 Task: Find an Airbnb in Ferguson, United States, for 2 adults from June 4 to June 8, with a washing machine, self check-in, and host language in English, within a price range of ₹8000 to ₹16000.
Action: Mouse moved to (464, 113)
Screenshot: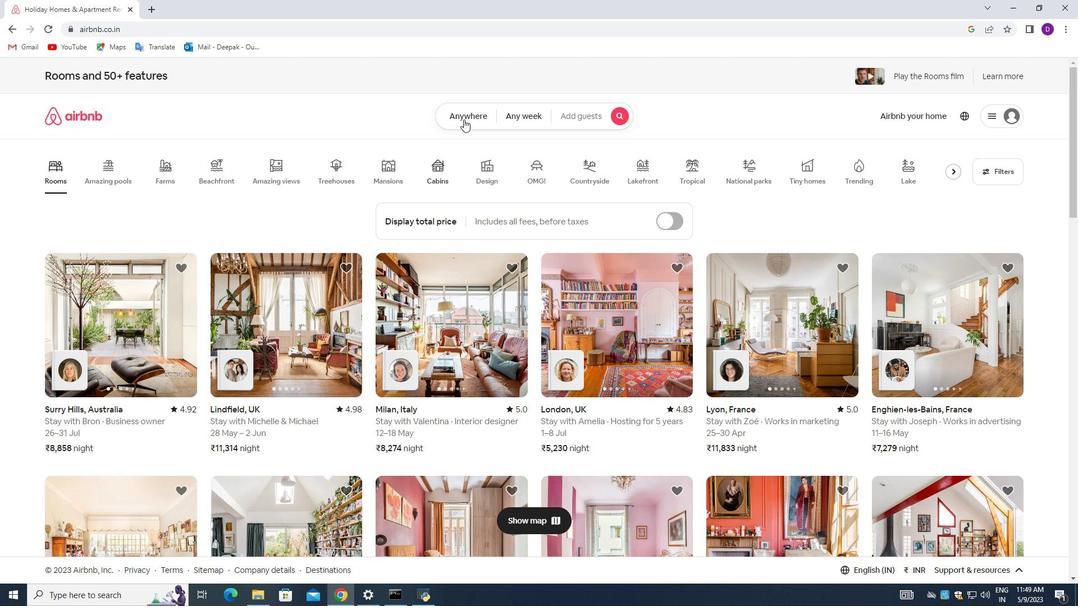
Action: Mouse pressed left at (464, 113)
Screenshot: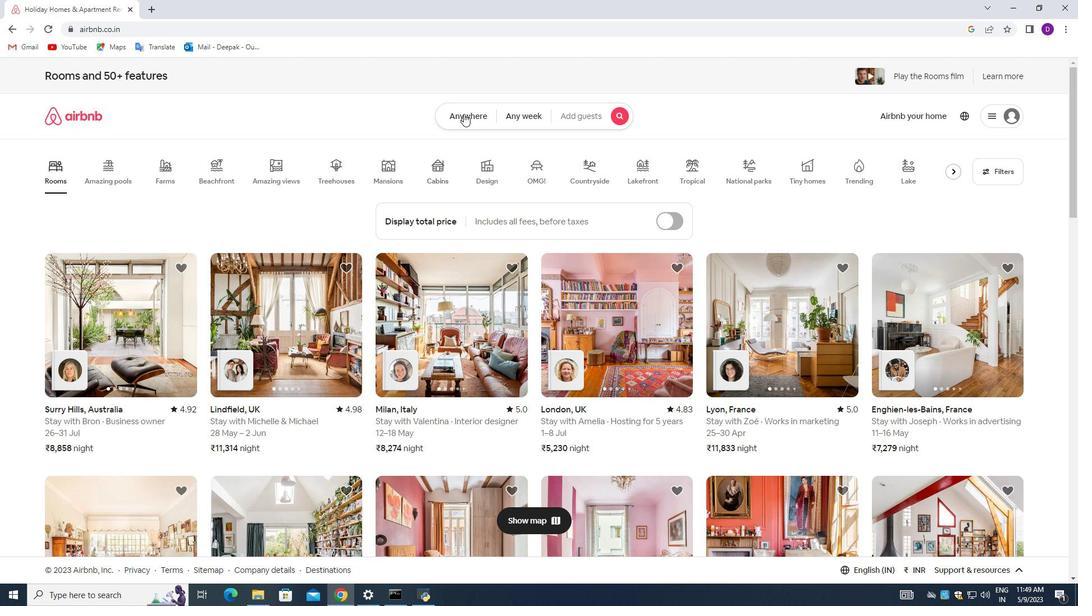 
Action: Mouse moved to (422, 160)
Screenshot: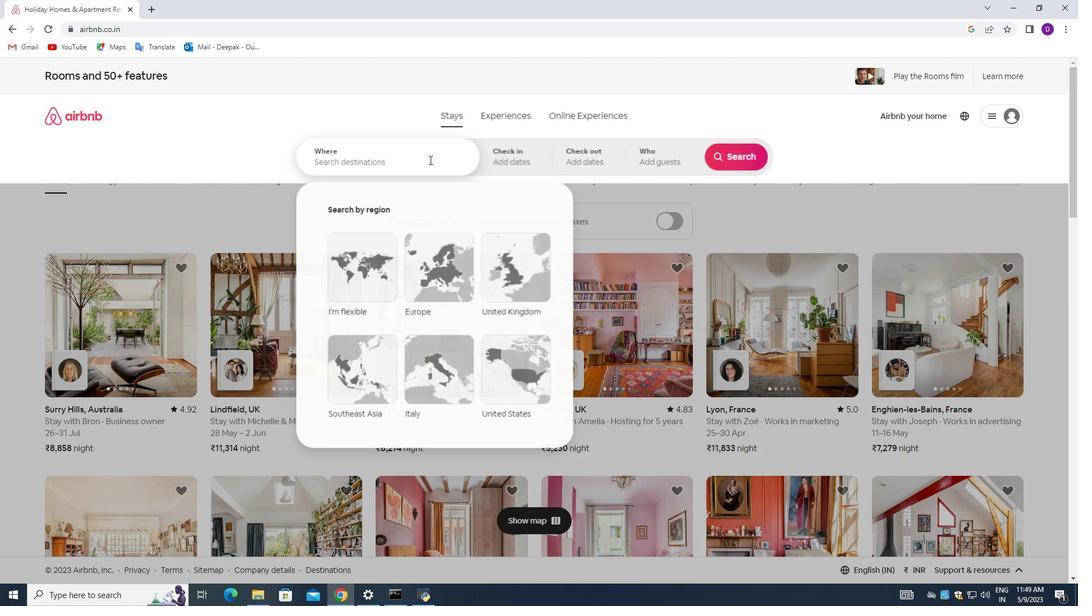 
Action: Mouse pressed left at (422, 160)
Screenshot: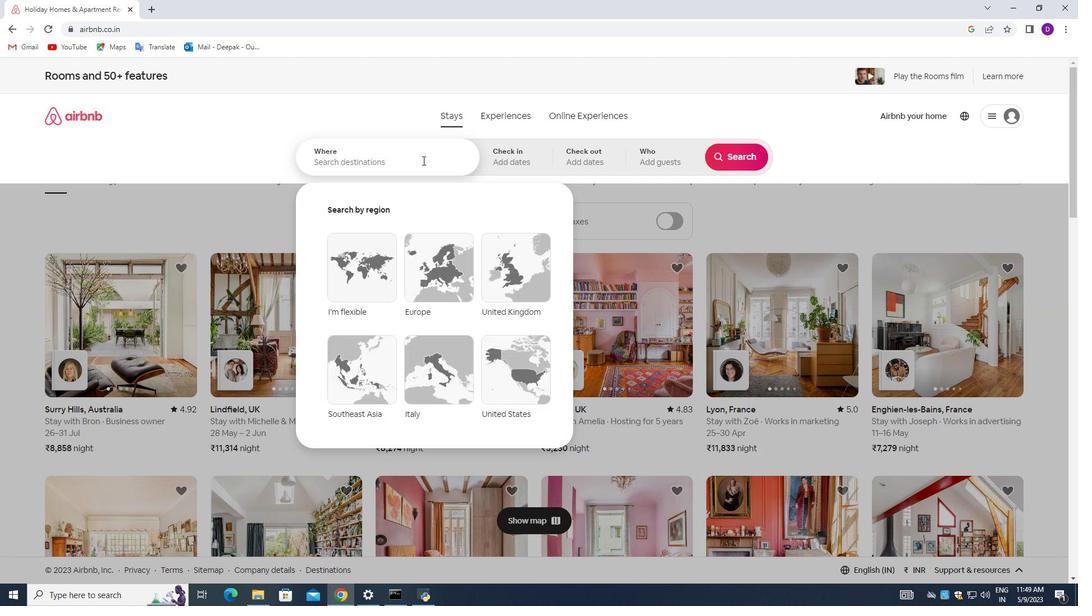 
Action: Mouse moved to (192, 273)
Screenshot: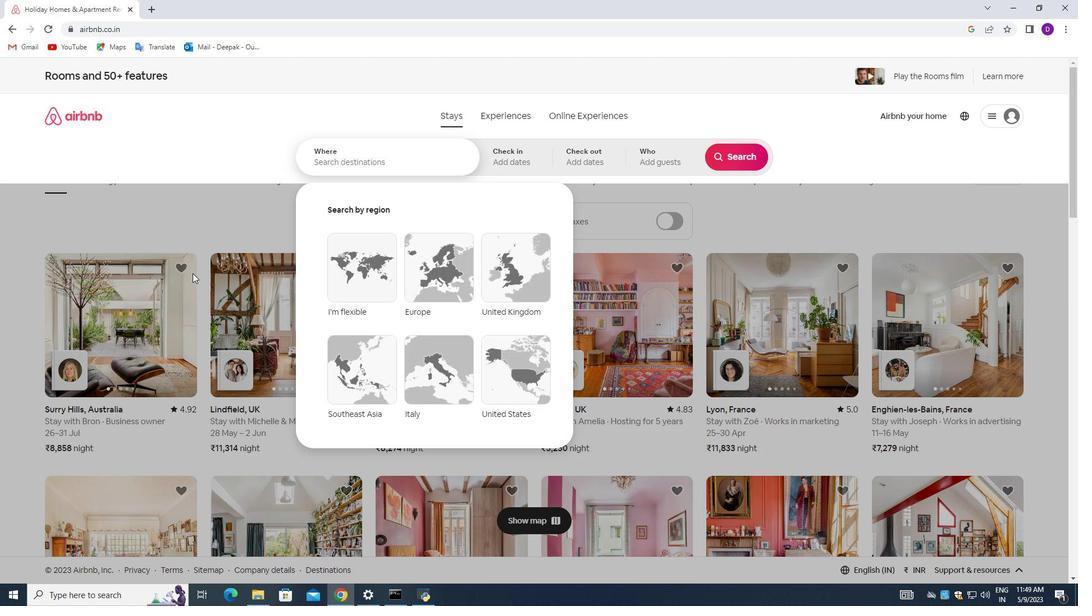 
Action: Key pressed <Key.shift_r>Ferguson,<Key.space><Key.shift>United<Key.space><Key.shift_r>States<Key.enter>
Screenshot: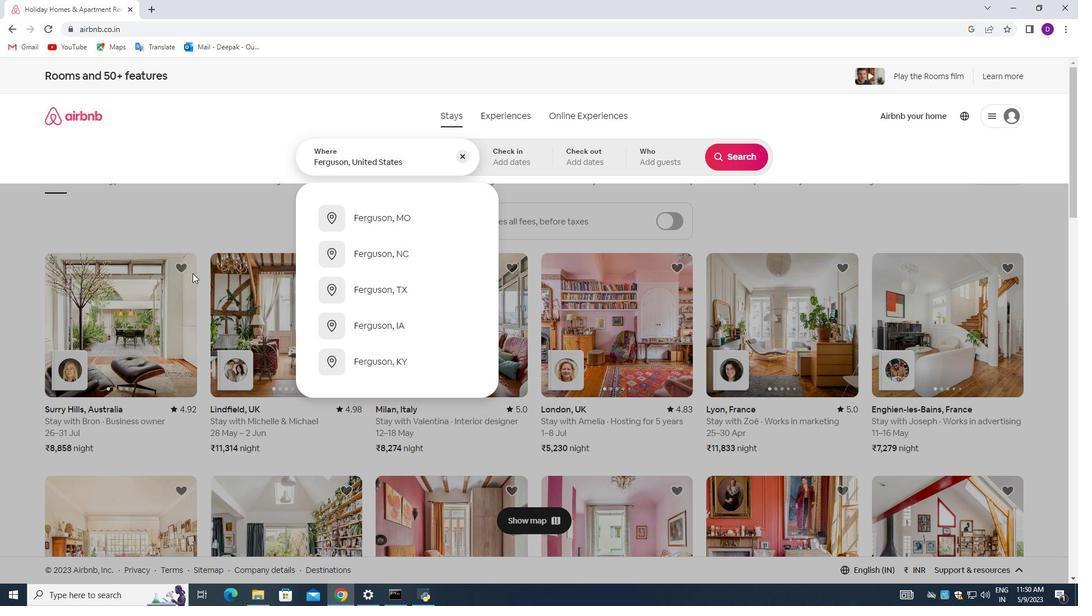 
Action: Mouse moved to (570, 318)
Screenshot: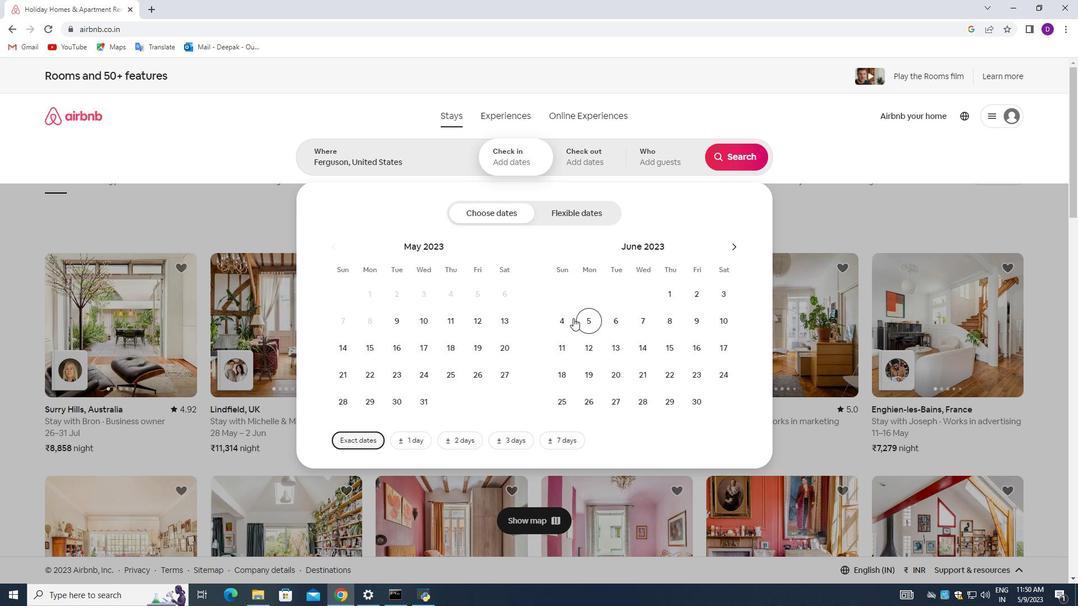 
Action: Mouse pressed left at (570, 318)
Screenshot: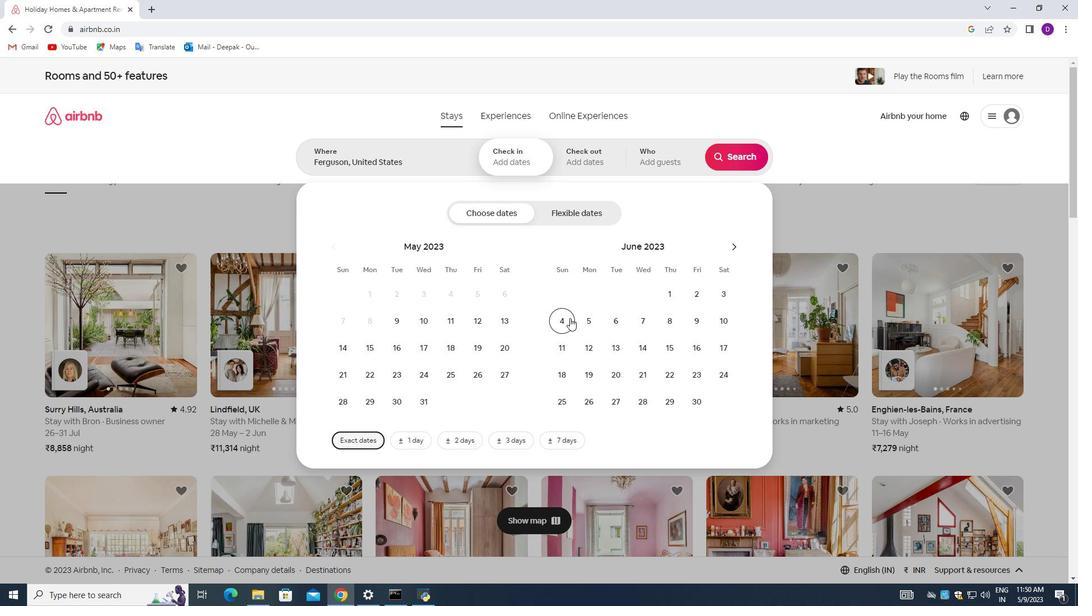 
Action: Mouse moved to (667, 321)
Screenshot: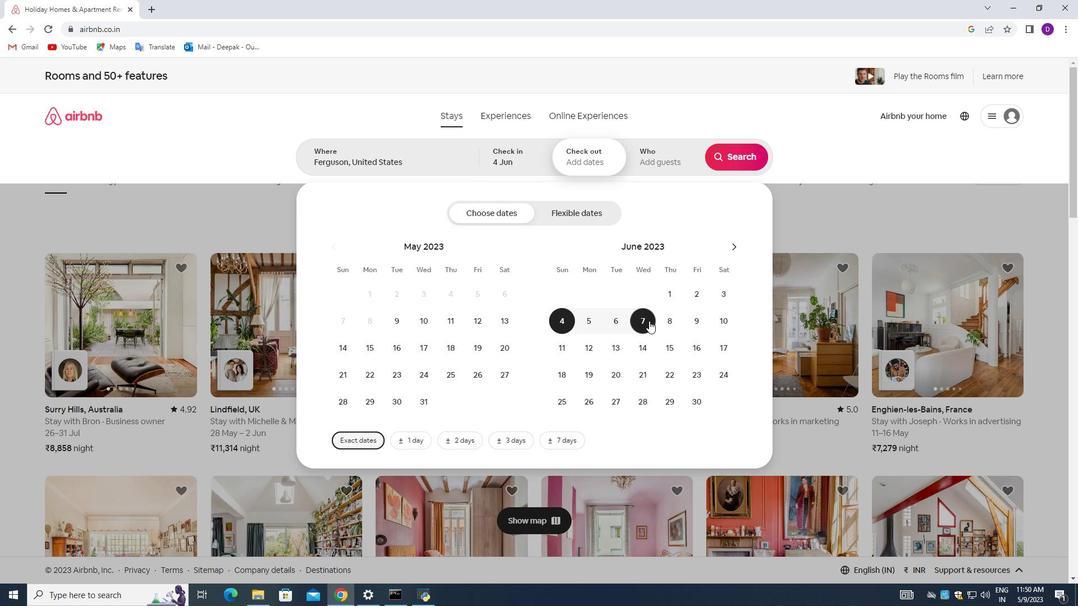 
Action: Mouse pressed left at (667, 321)
Screenshot: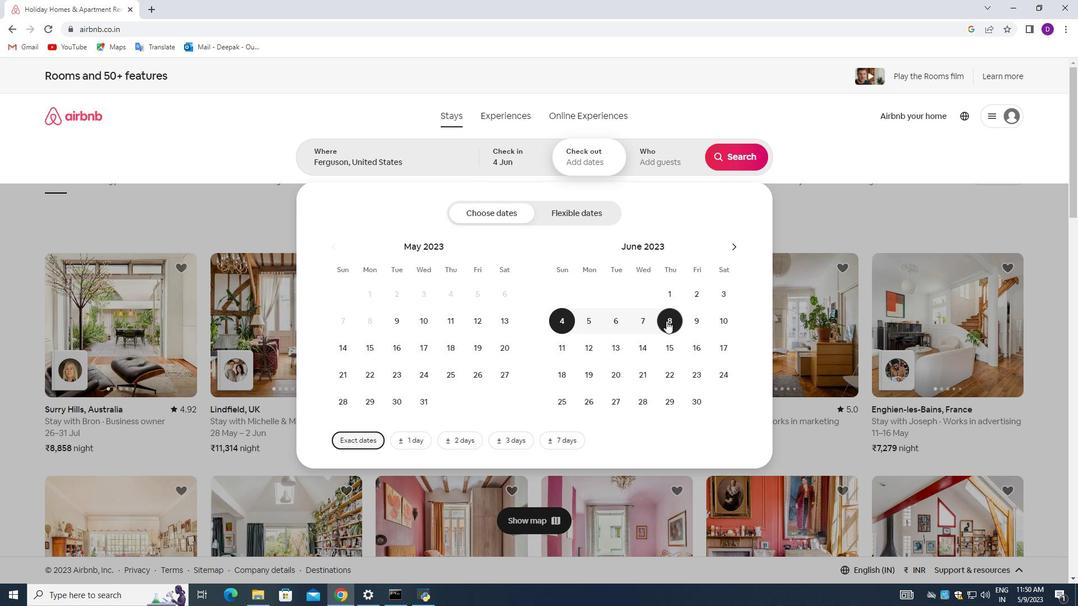 
Action: Mouse moved to (641, 159)
Screenshot: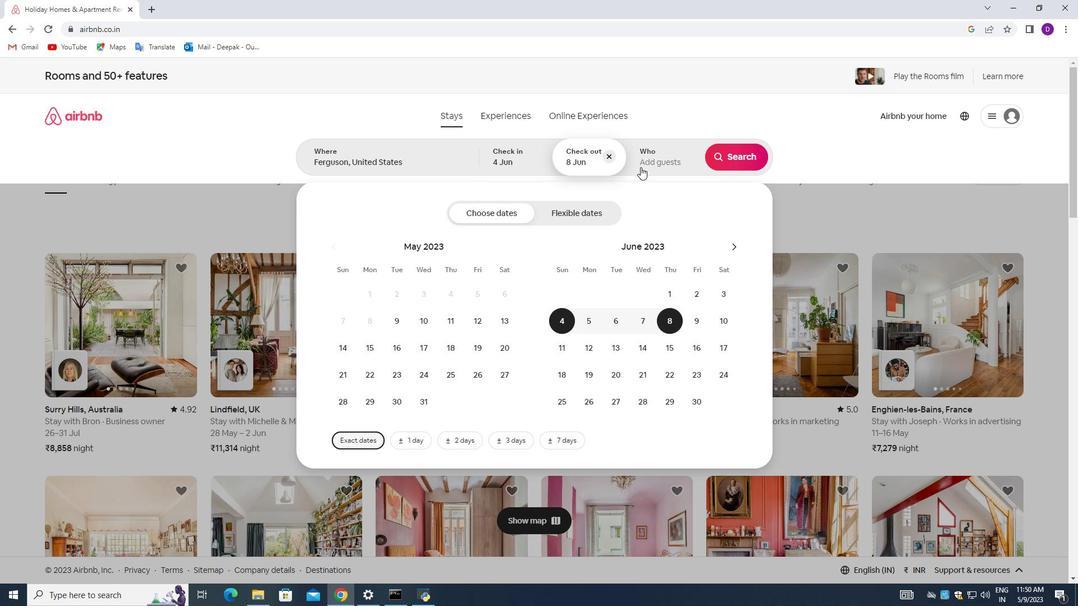 
Action: Mouse pressed left at (641, 159)
Screenshot: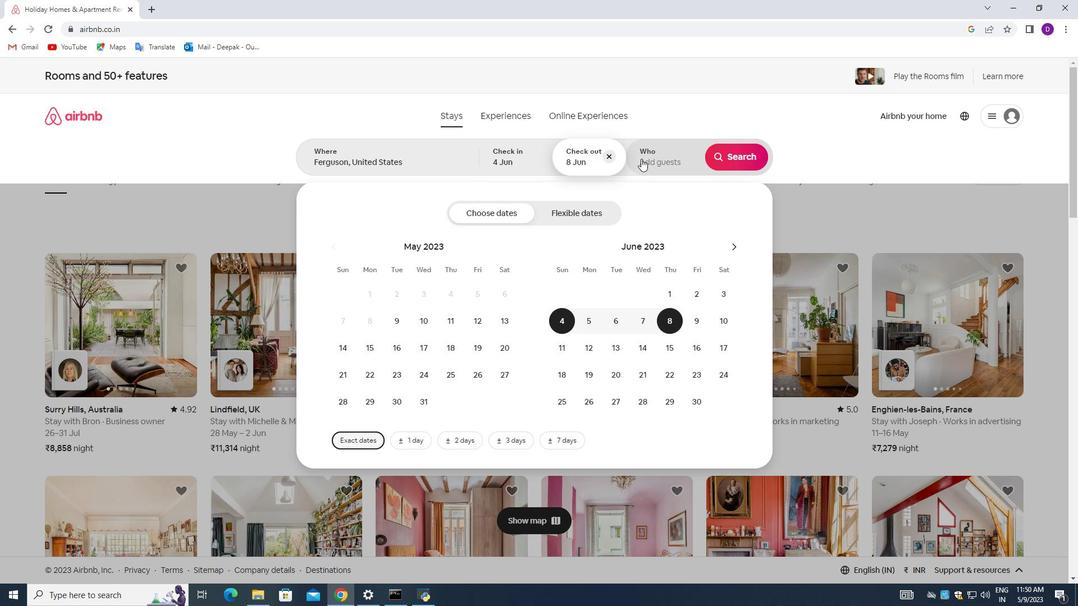 
Action: Mouse moved to (737, 222)
Screenshot: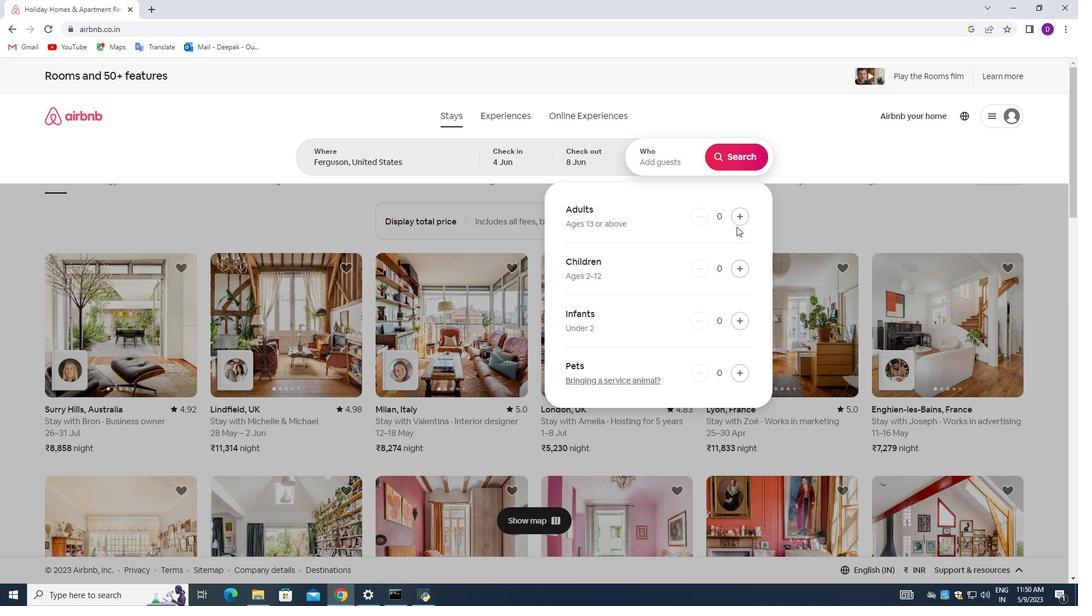 
Action: Mouse pressed left at (737, 222)
Screenshot: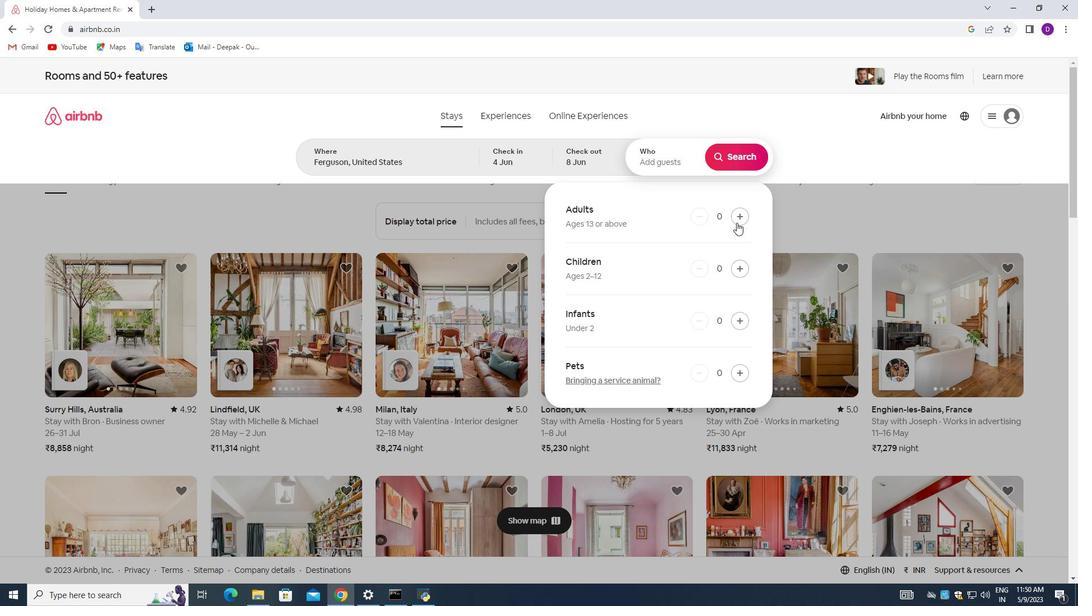 
Action: Mouse pressed left at (737, 222)
Screenshot: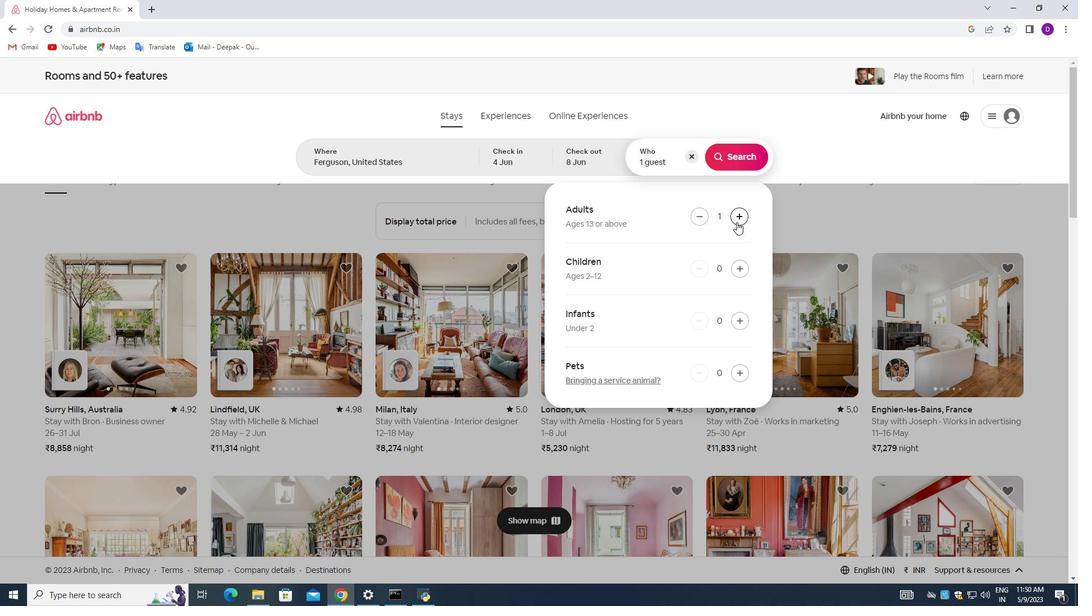 
Action: Mouse moved to (734, 155)
Screenshot: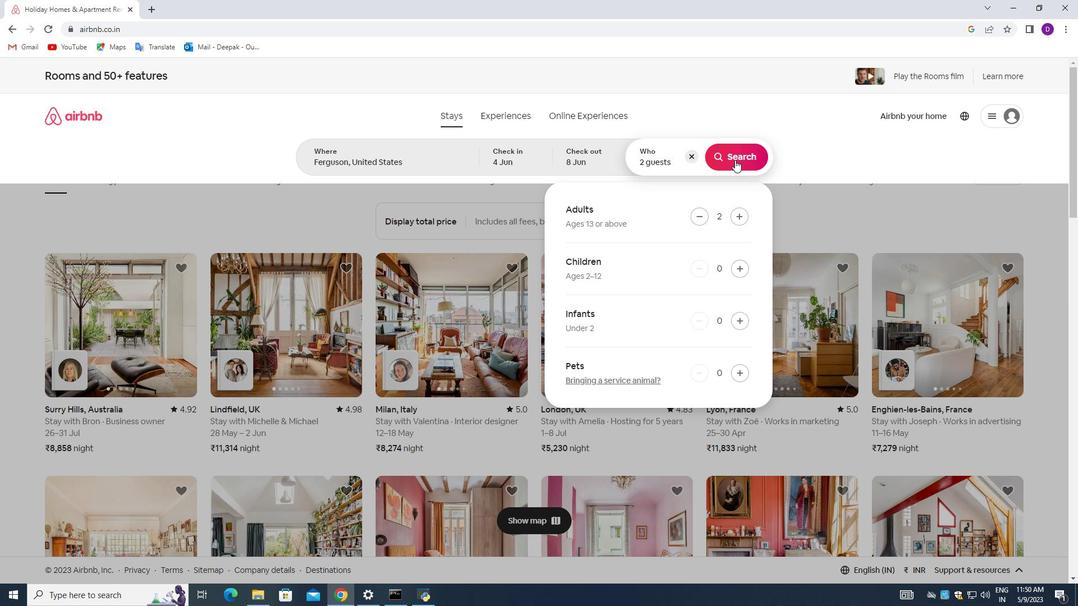 
Action: Mouse pressed left at (734, 155)
Screenshot: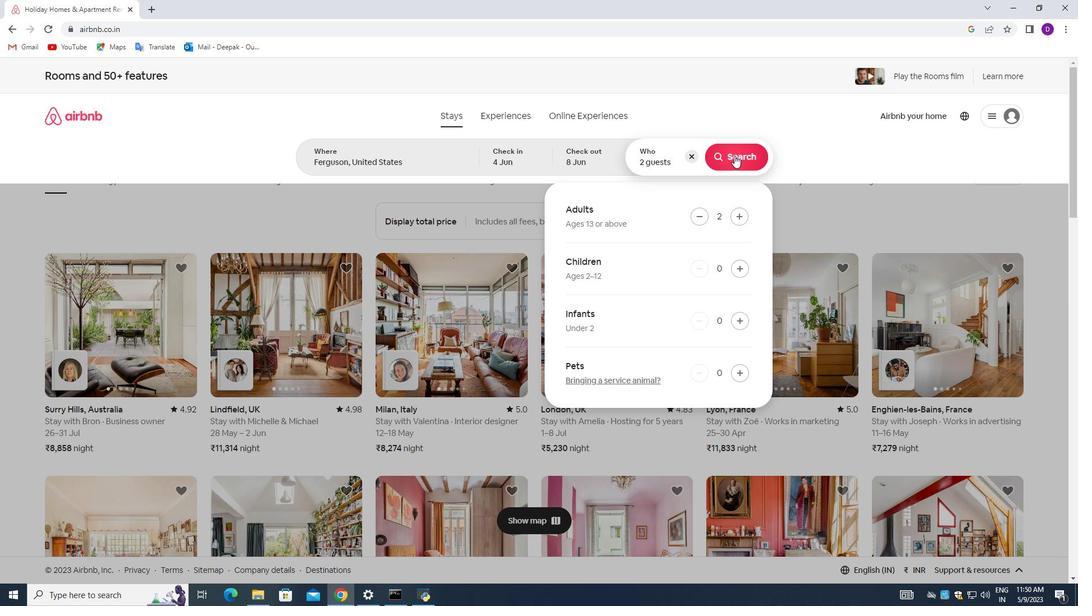
Action: Mouse moved to (1024, 126)
Screenshot: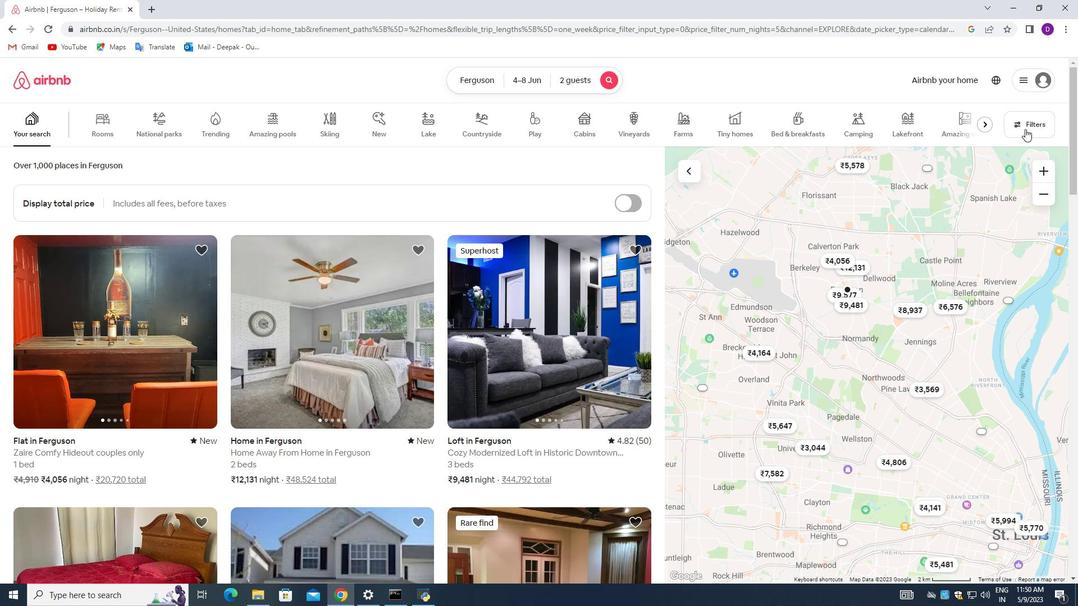 
Action: Mouse pressed left at (1024, 126)
Screenshot: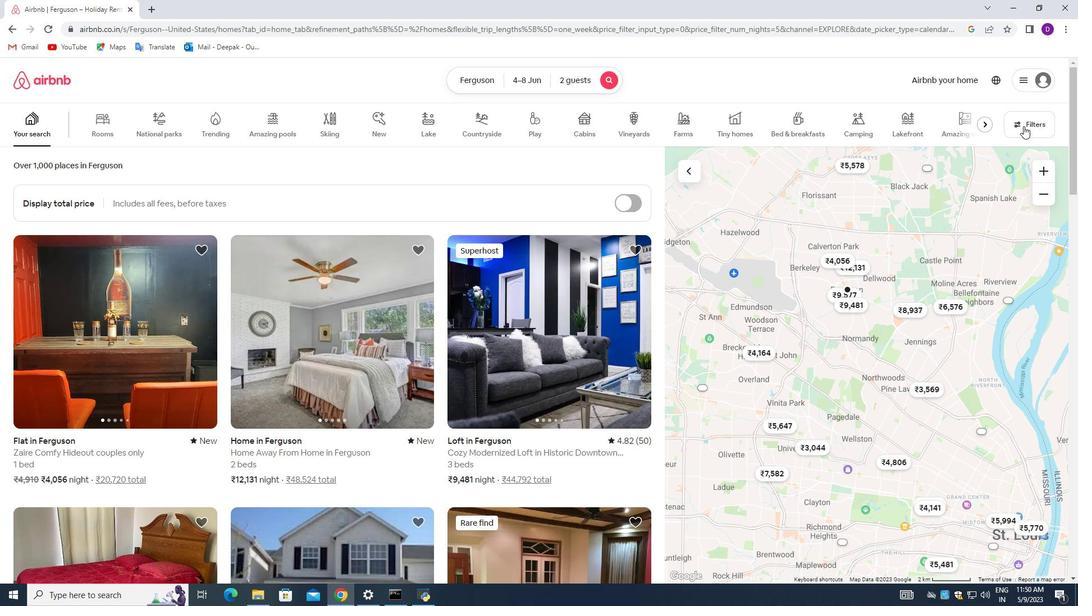 
Action: Mouse moved to (388, 404)
Screenshot: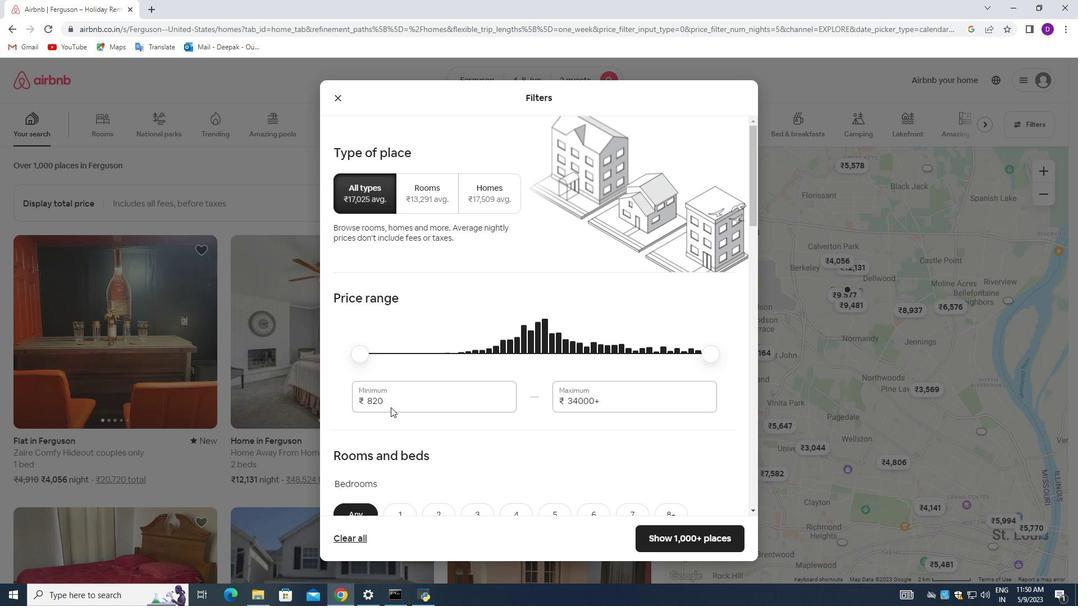 
Action: Mouse pressed left at (388, 404)
Screenshot: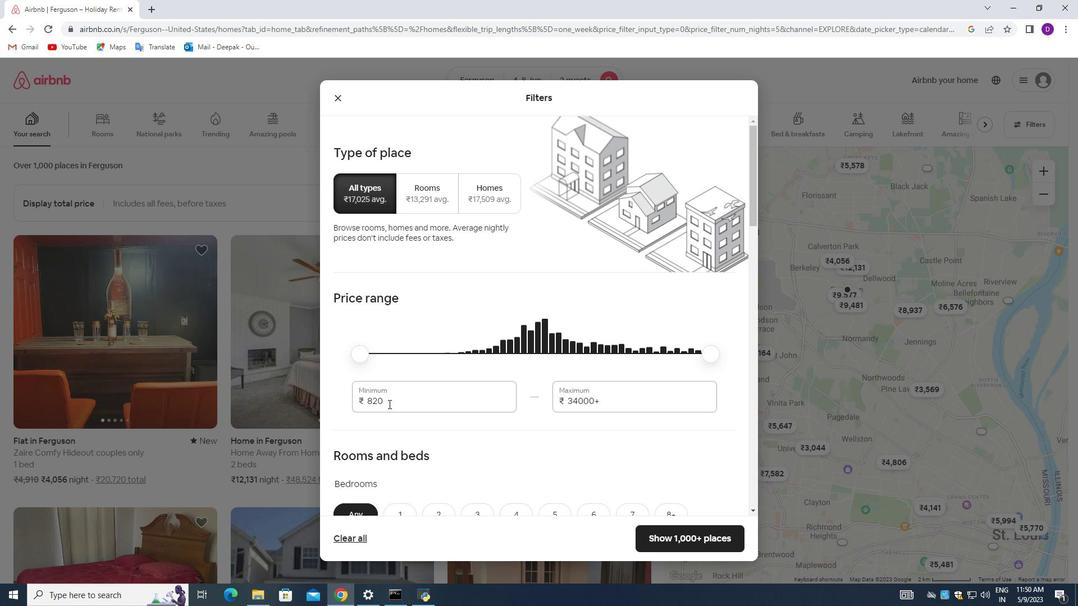 
Action: Mouse pressed left at (388, 404)
Screenshot: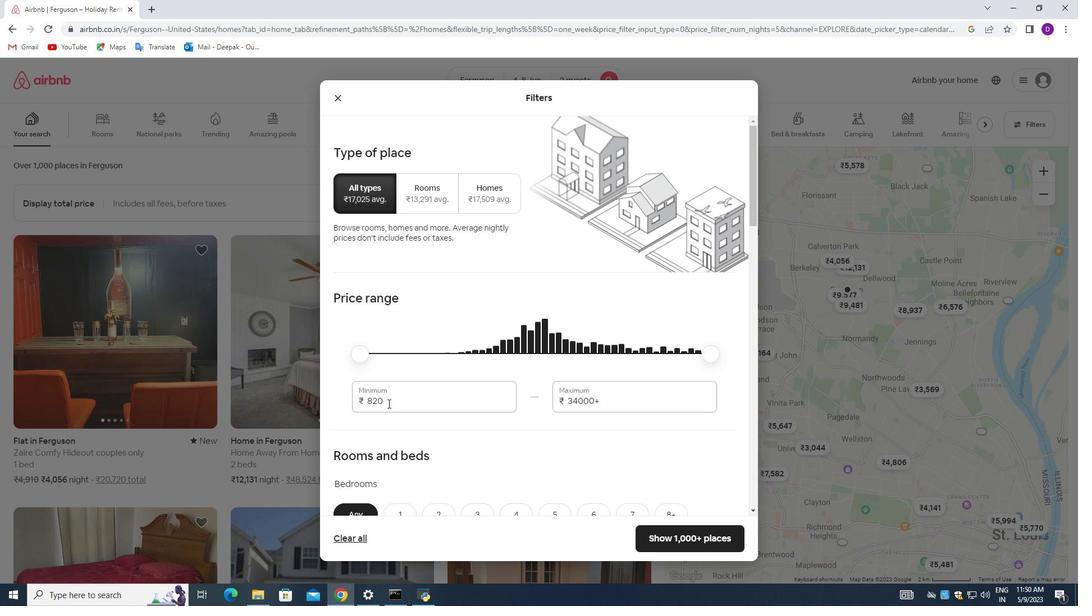 
Action: Key pressed 8000<Key.tab>16000
Screenshot: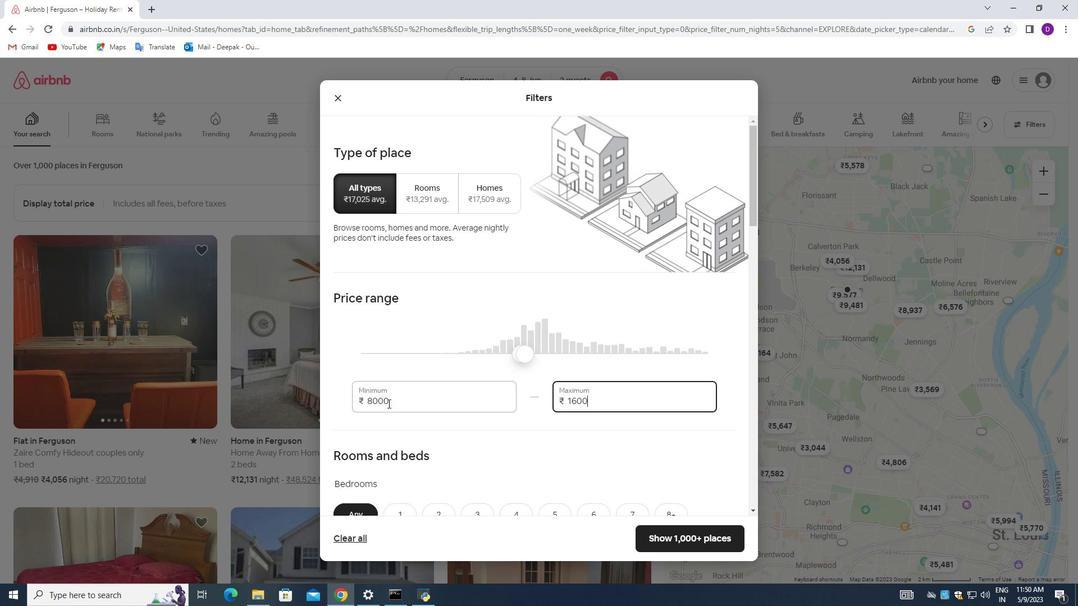 
Action: Mouse moved to (528, 348)
Screenshot: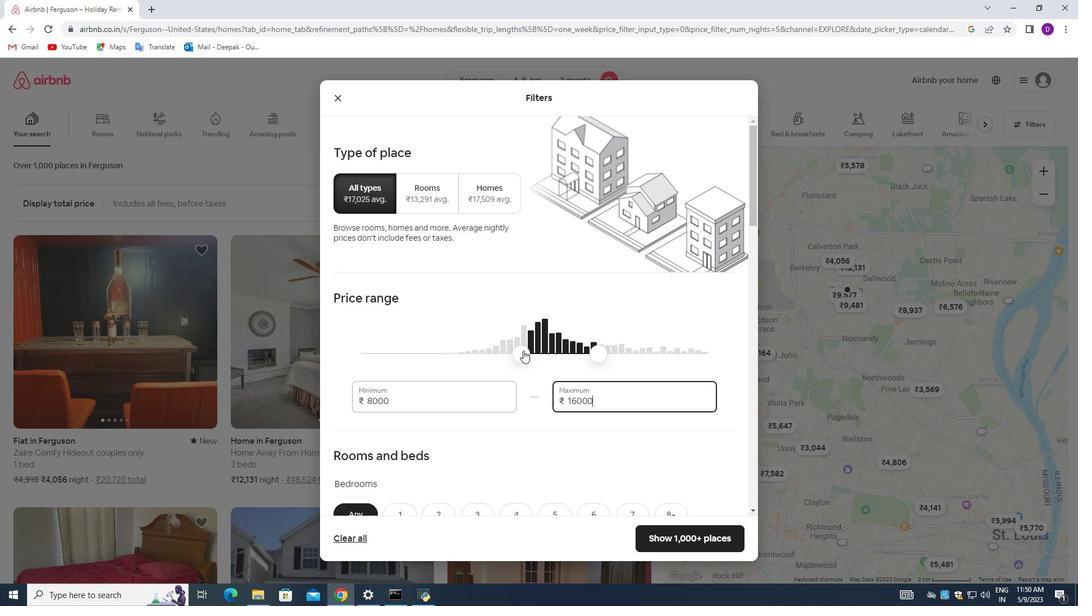 
Action: Mouse scrolled (528, 348) with delta (0, 0)
Screenshot: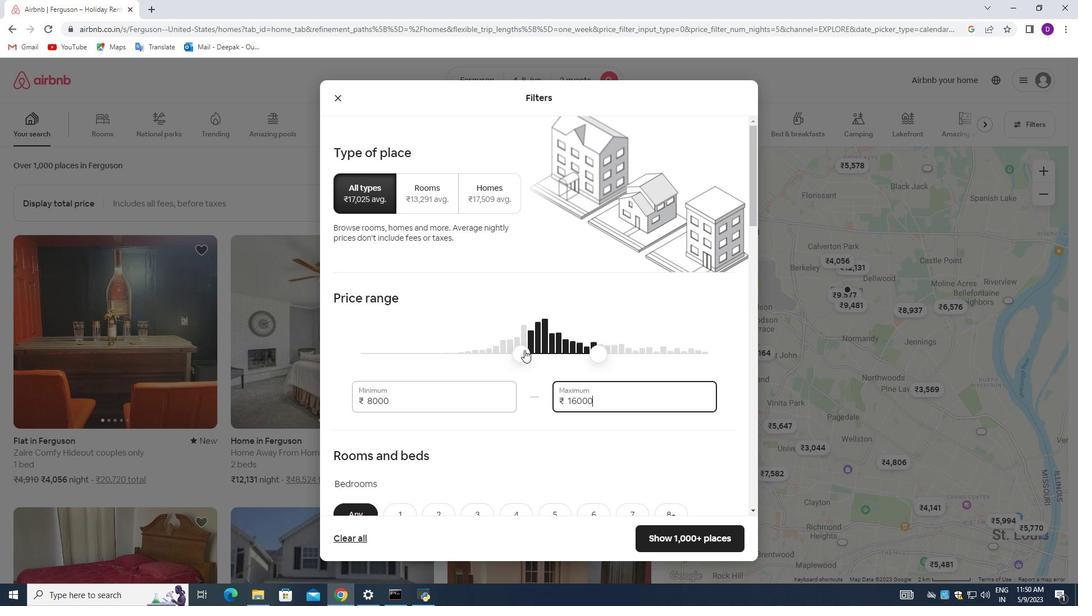 
Action: Mouse moved to (529, 348)
Screenshot: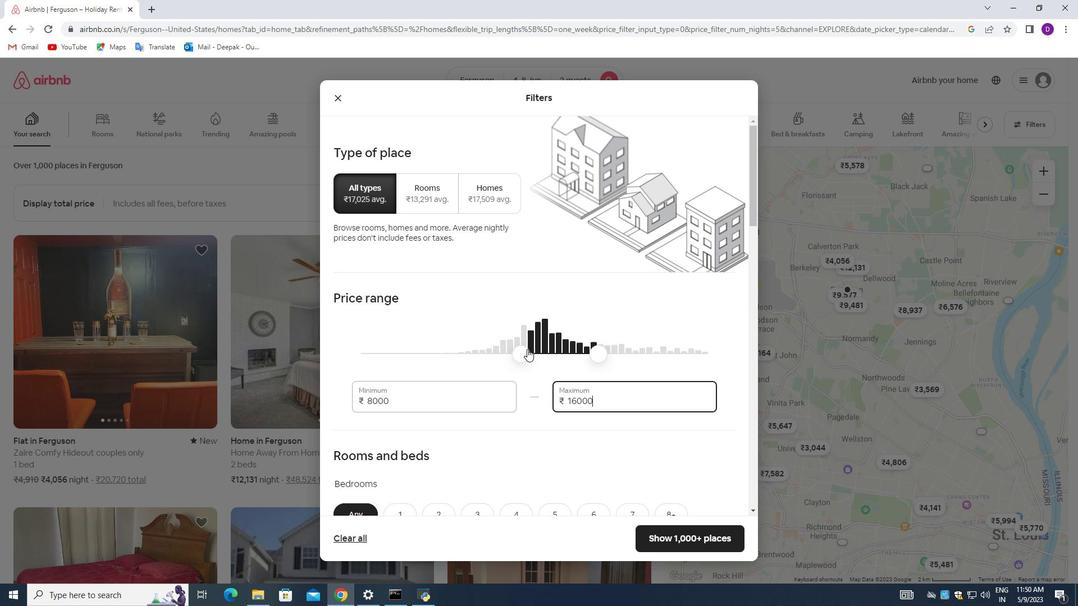 
Action: Mouse scrolled (529, 348) with delta (0, 0)
Screenshot: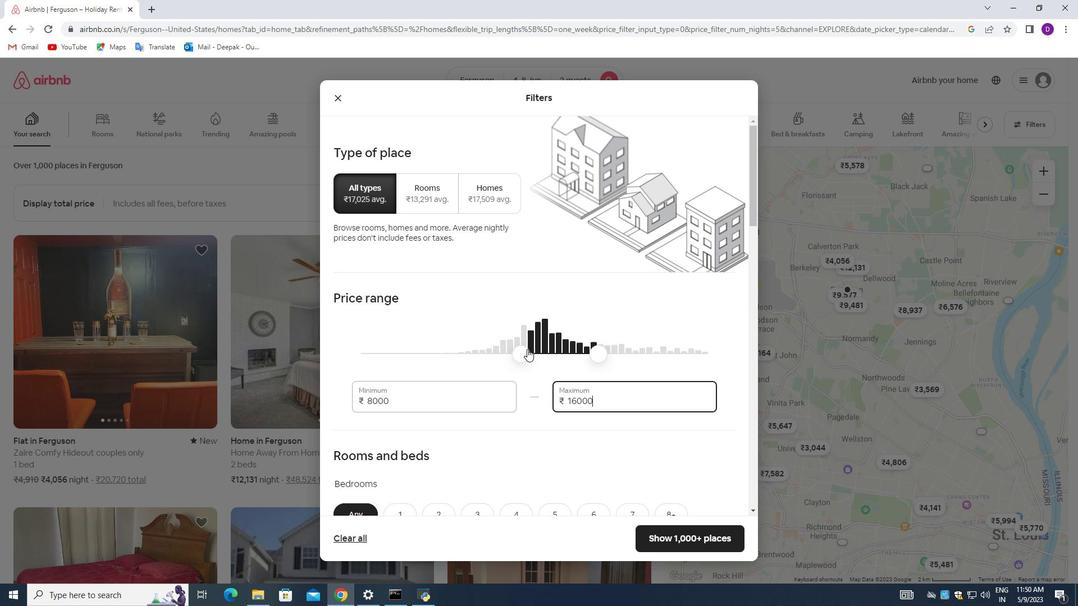 
Action: Mouse moved to (529, 348)
Screenshot: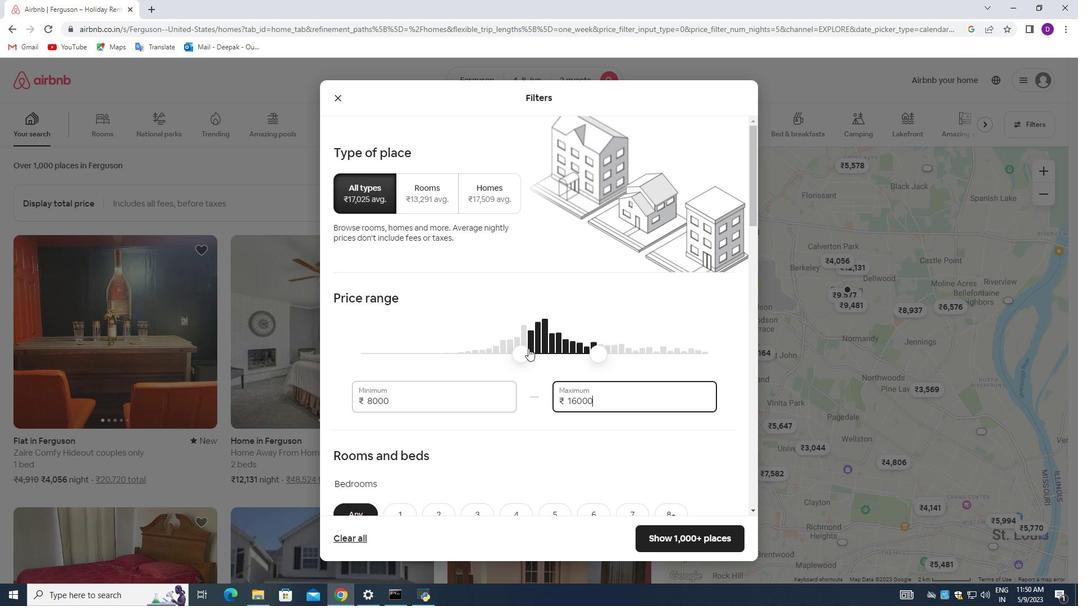 
Action: Mouse scrolled (529, 348) with delta (0, 0)
Screenshot: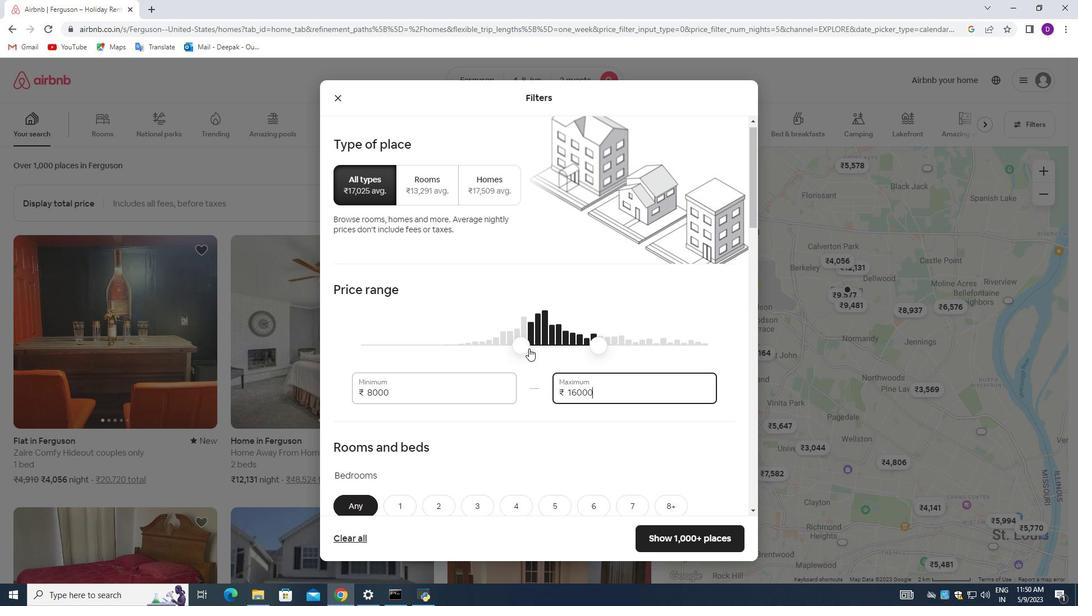 
Action: Mouse moved to (398, 354)
Screenshot: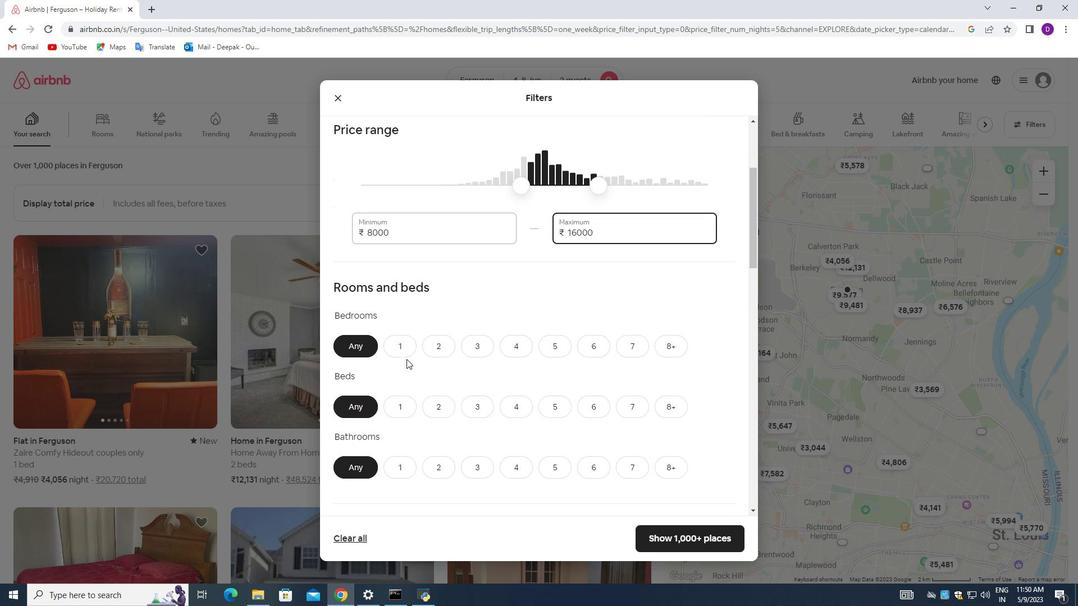 
Action: Mouse pressed left at (398, 354)
Screenshot: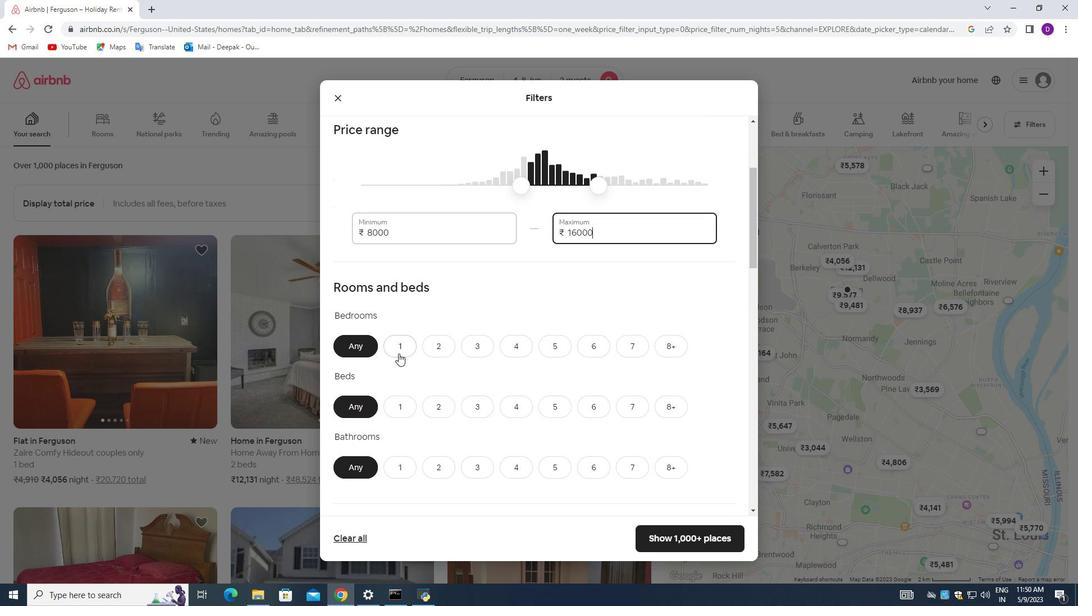 
Action: Mouse moved to (400, 408)
Screenshot: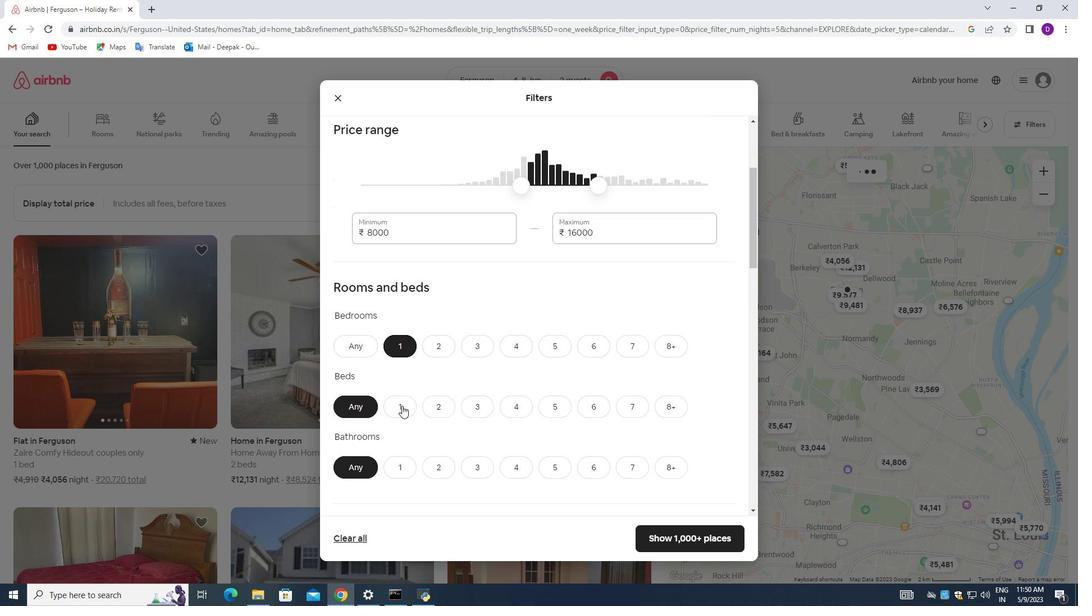 
Action: Mouse pressed left at (400, 408)
Screenshot: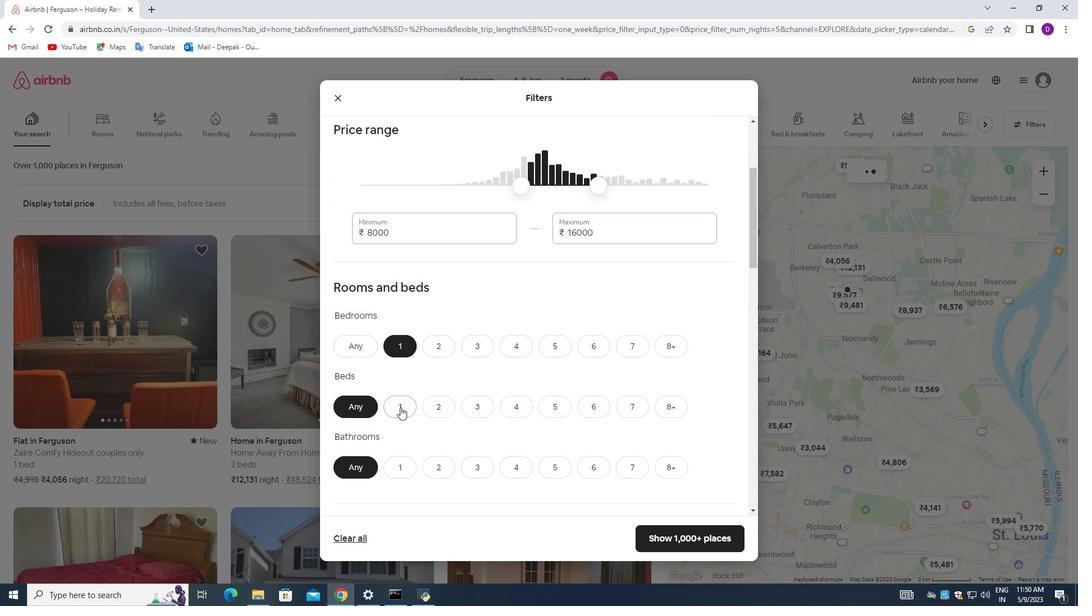 
Action: Mouse moved to (401, 473)
Screenshot: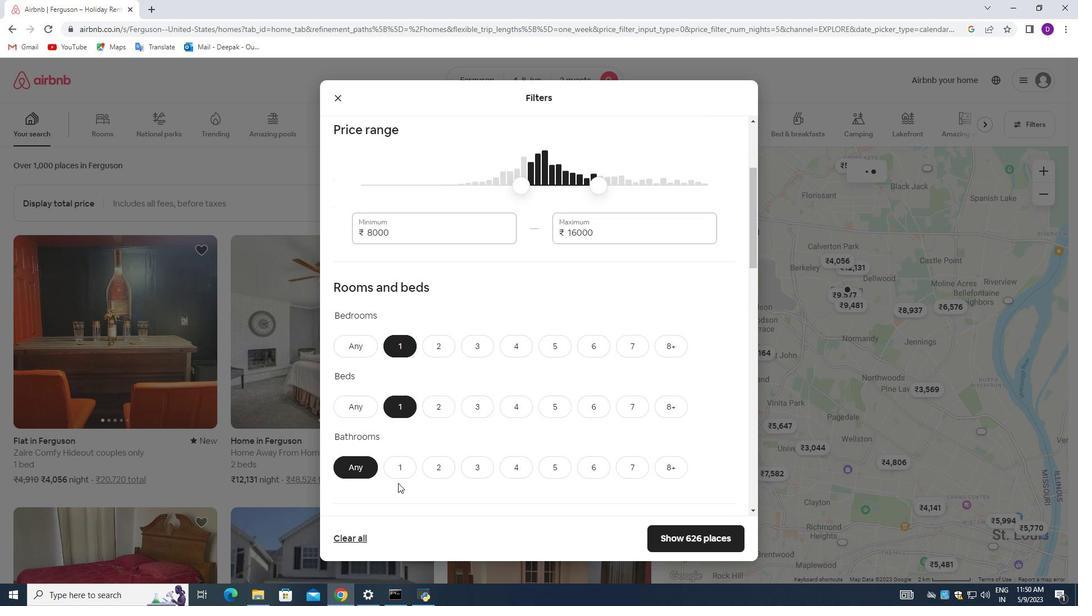 
Action: Mouse pressed left at (401, 473)
Screenshot: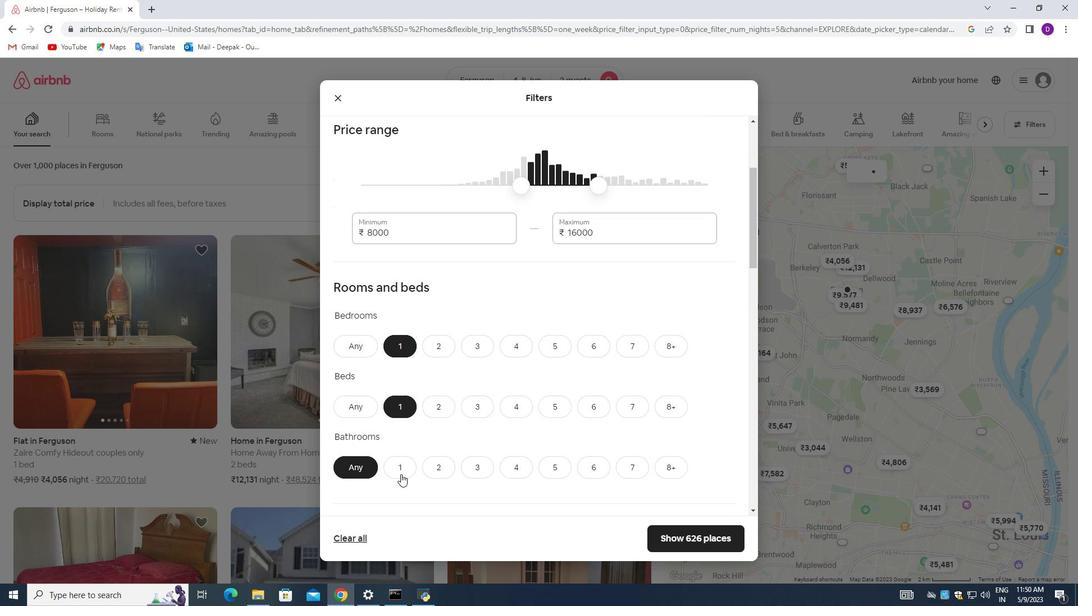 
Action: Mouse moved to (514, 371)
Screenshot: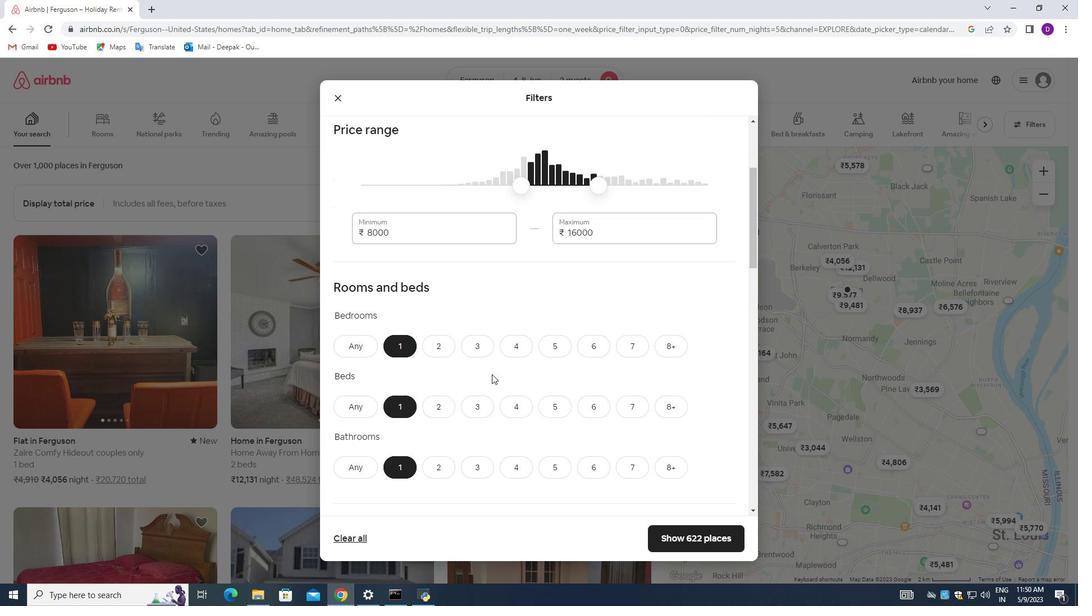 
Action: Mouse scrolled (514, 370) with delta (0, 0)
Screenshot: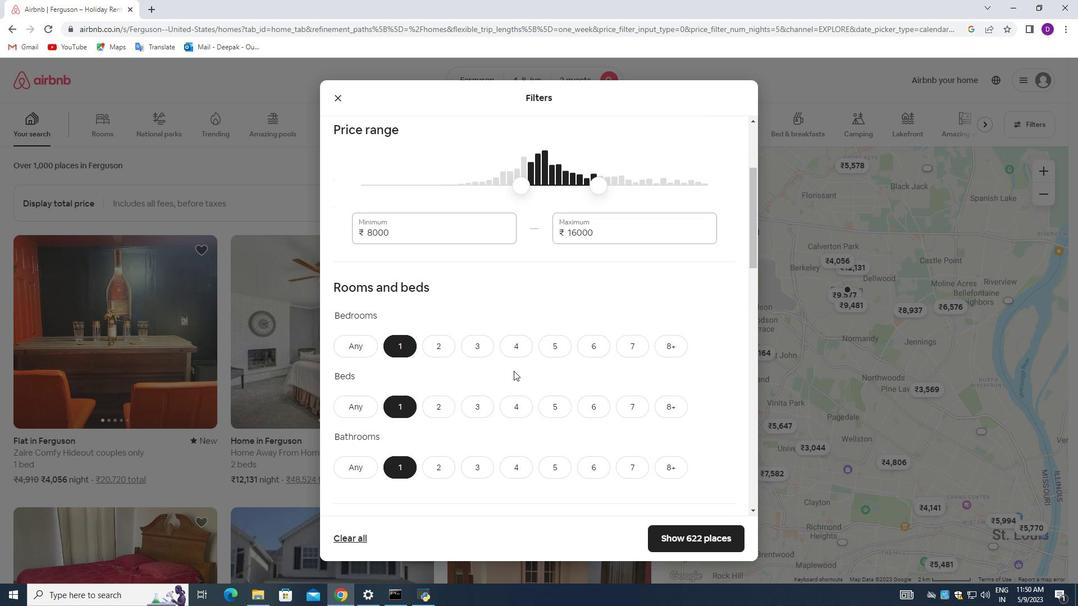 
Action: Mouse moved to (515, 369)
Screenshot: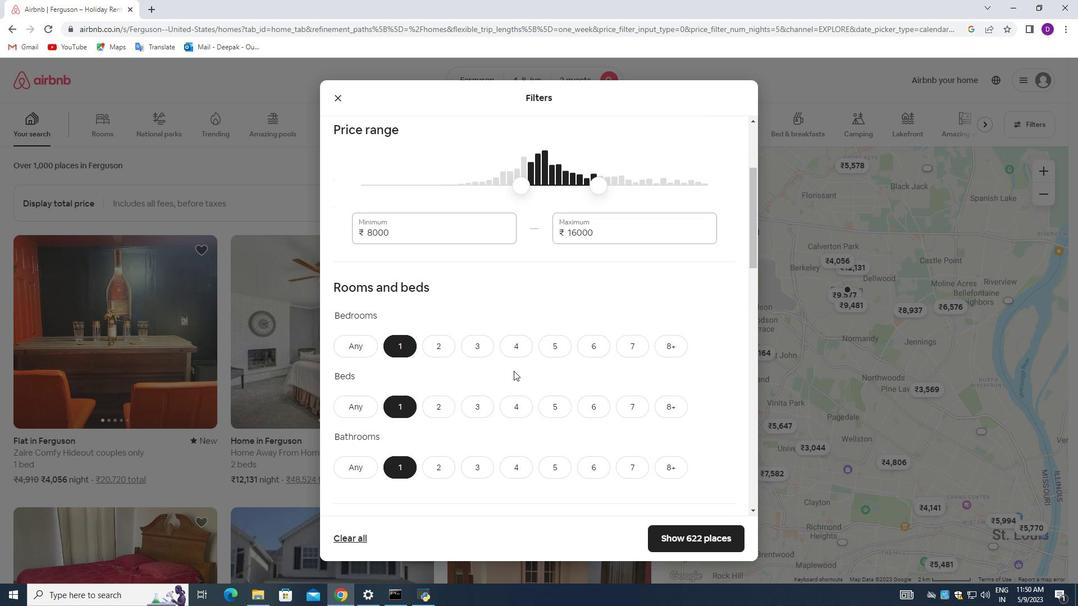
Action: Mouse scrolled (515, 369) with delta (0, 0)
Screenshot: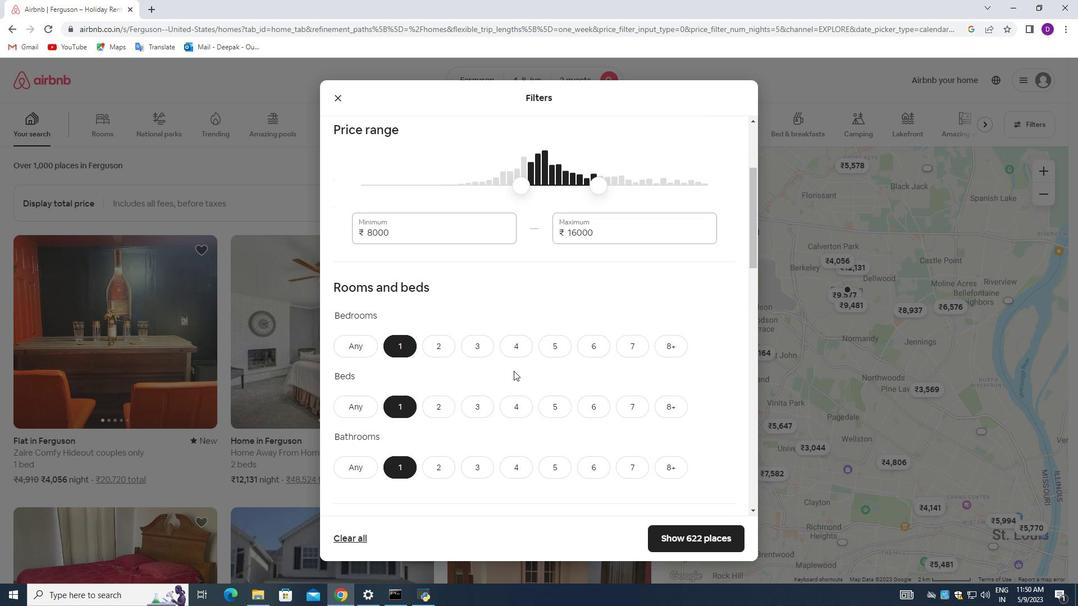 
Action: Mouse moved to (506, 332)
Screenshot: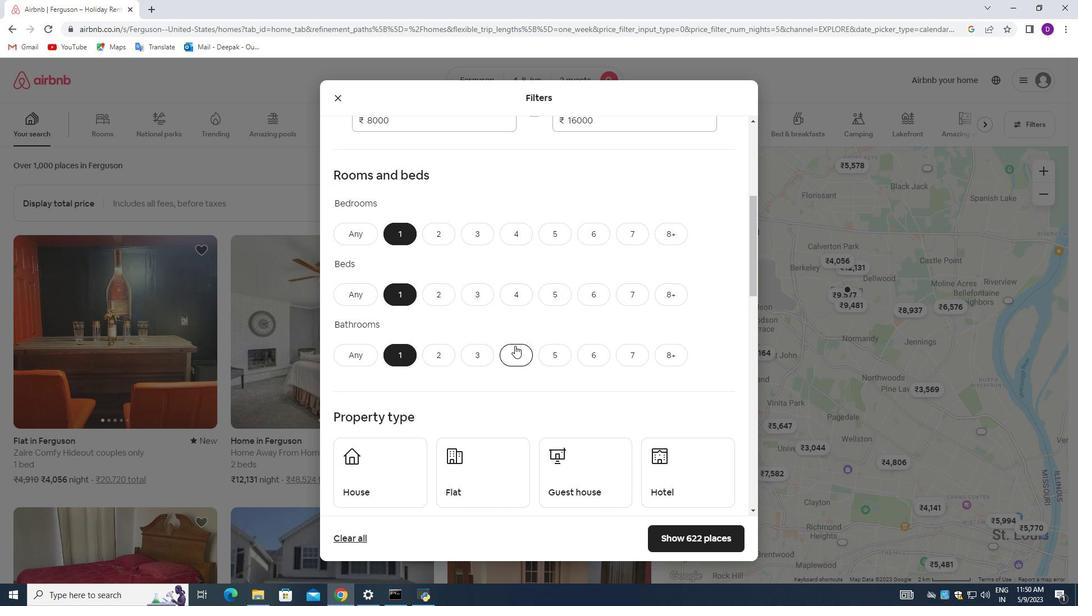 
Action: Mouse scrolled (506, 332) with delta (0, 0)
Screenshot: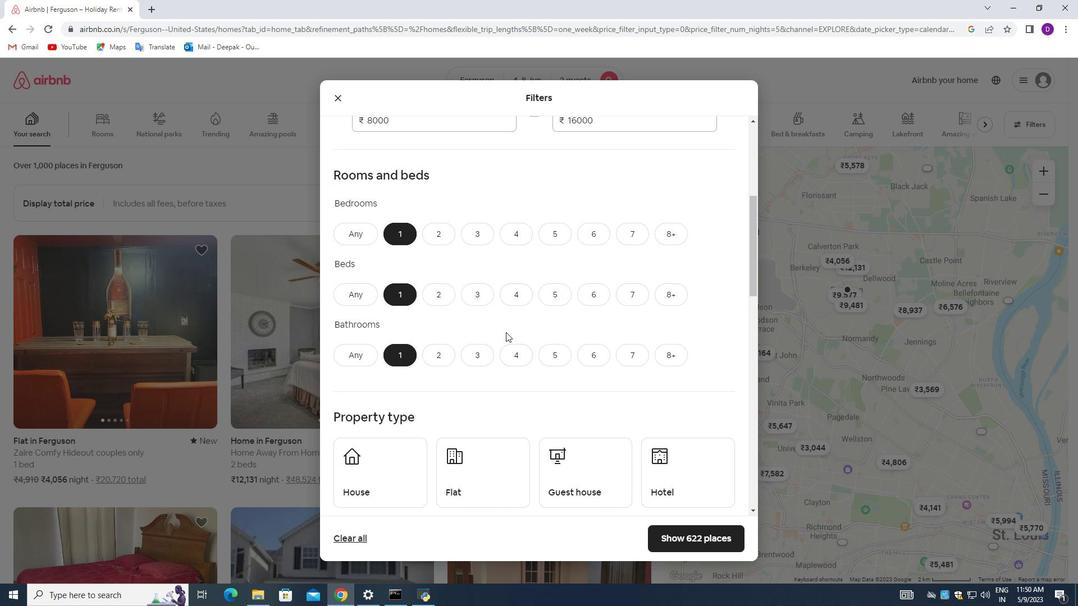 
Action: Mouse scrolled (506, 332) with delta (0, 0)
Screenshot: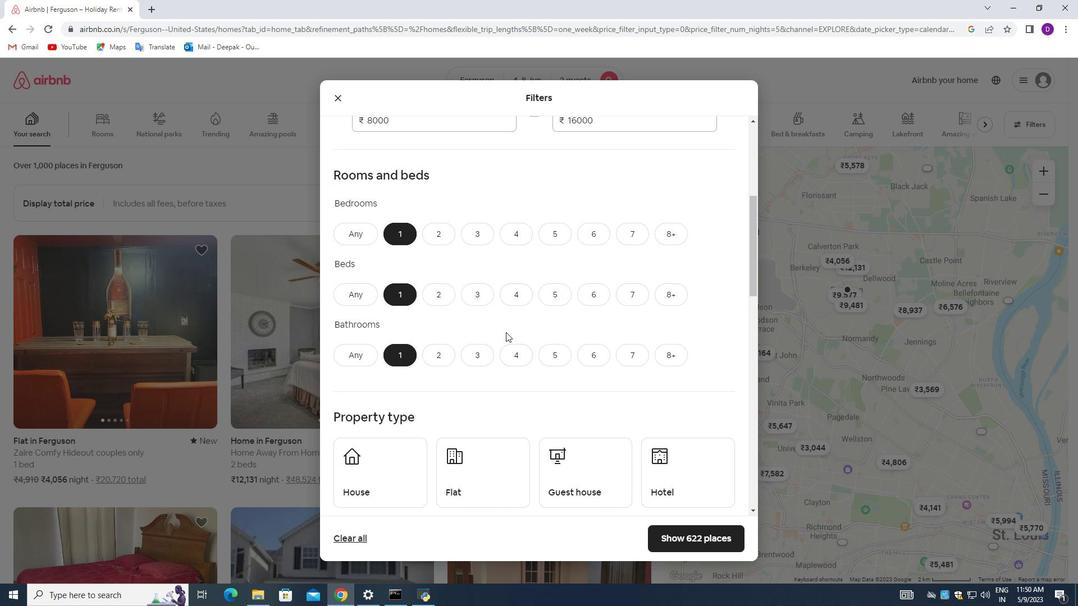
Action: Mouse scrolled (506, 332) with delta (0, 0)
Screenshot: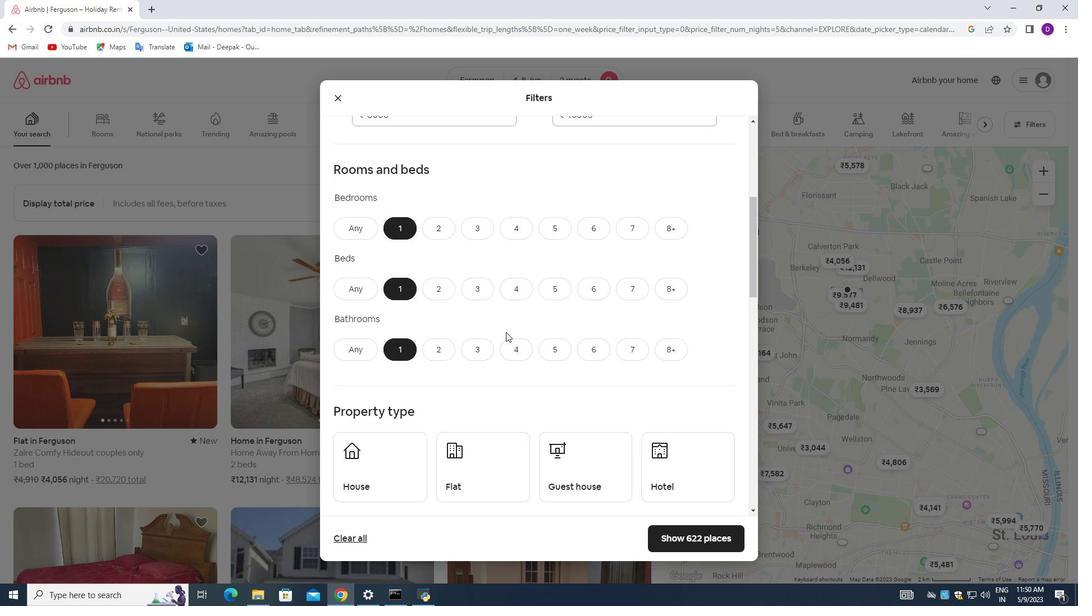 
Action: Mouse moved to (397, 313)
Screenshot: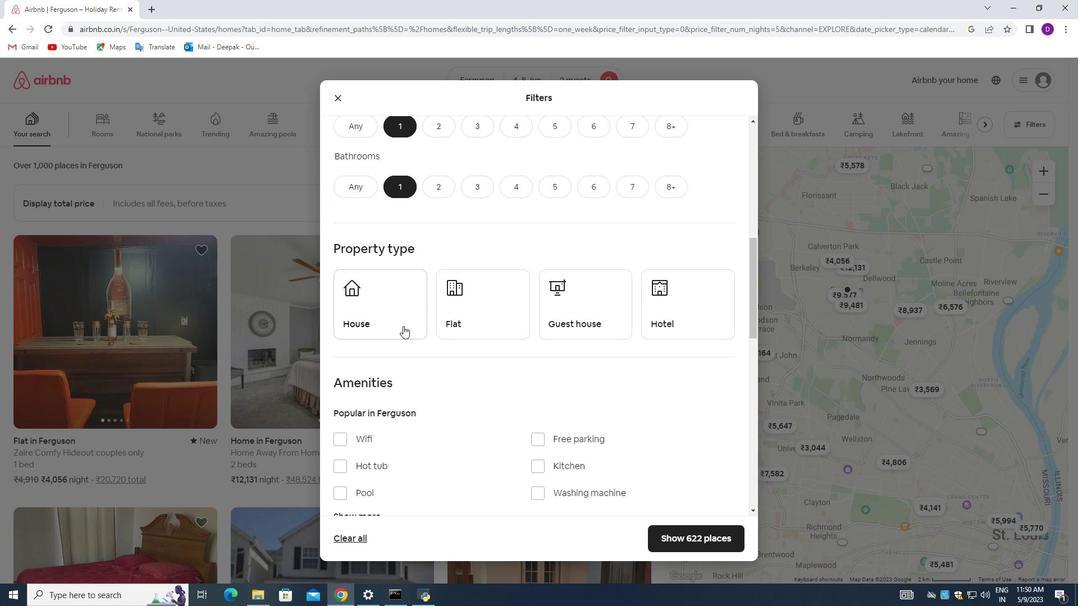 
Action: Mouse pressed left at (397, 313)
Screenshot: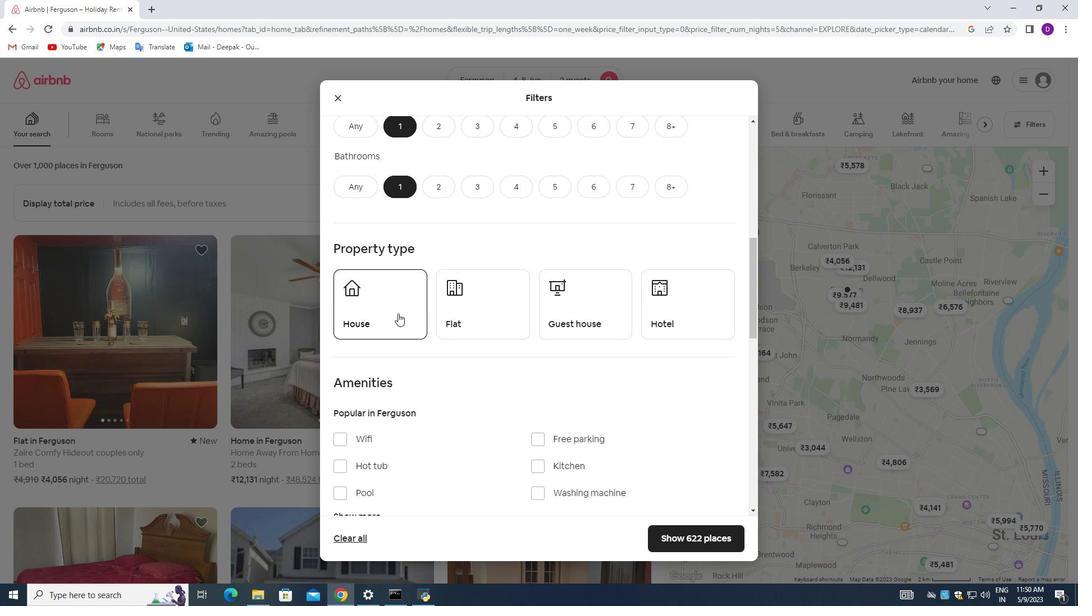 
Action: Mouse moved to (477, 324)
Screenshot: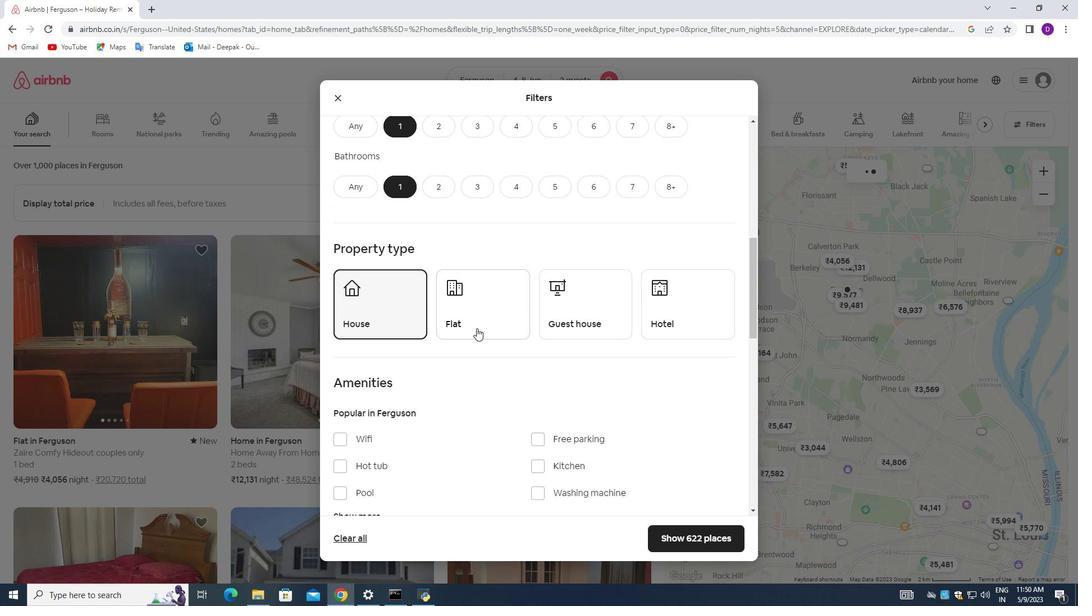 
Action: Mouse pressed left at (477, 324)
Screenshot: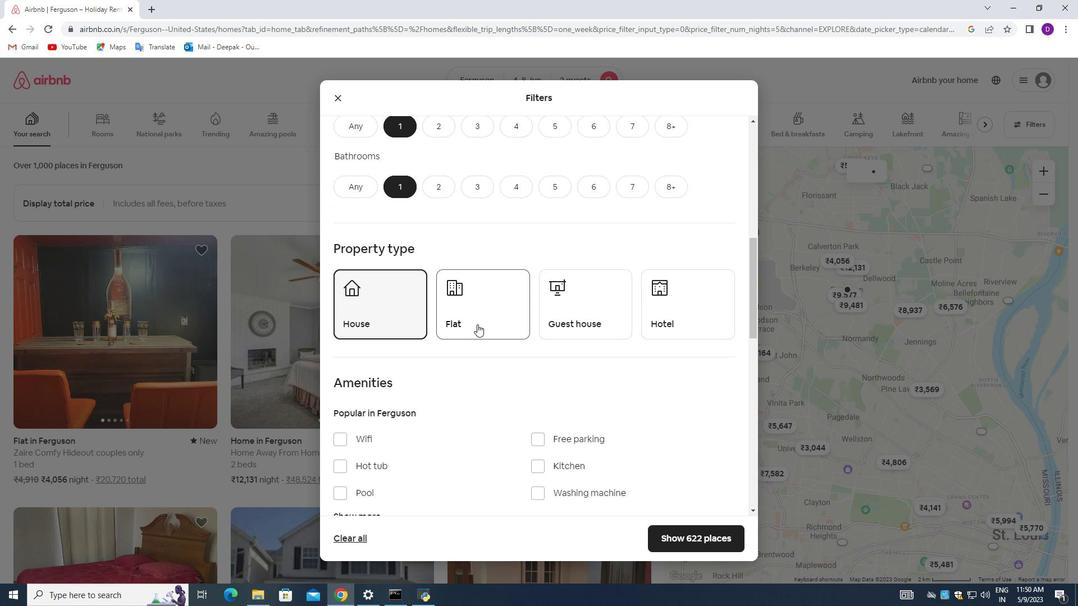 
Action: Mouse moved to (569, 318)
Screenshot: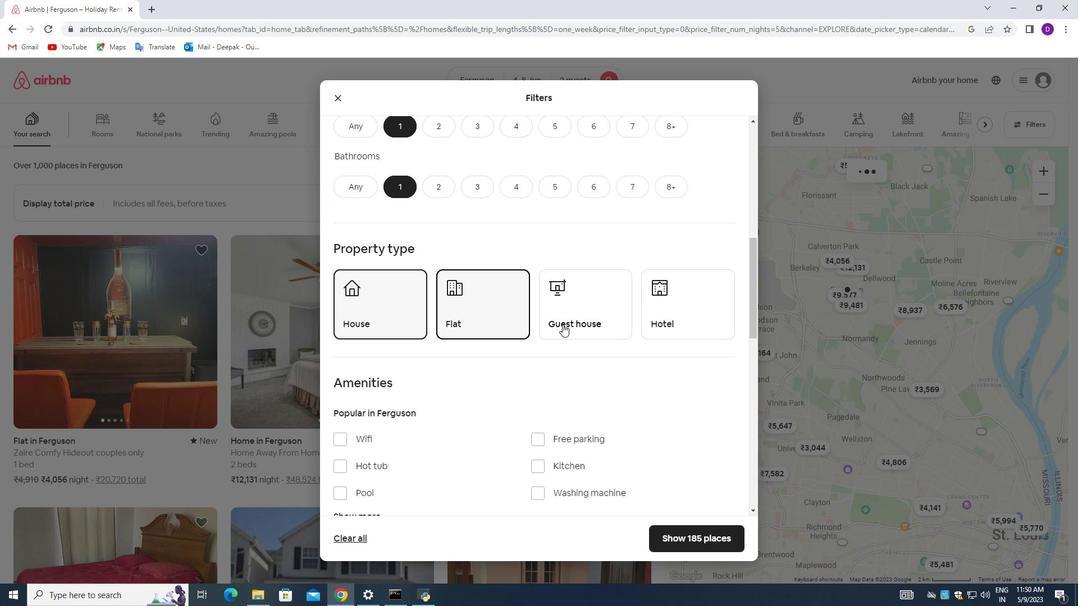 
Action: Mouse pressed left at (569, 318)
Screenshot: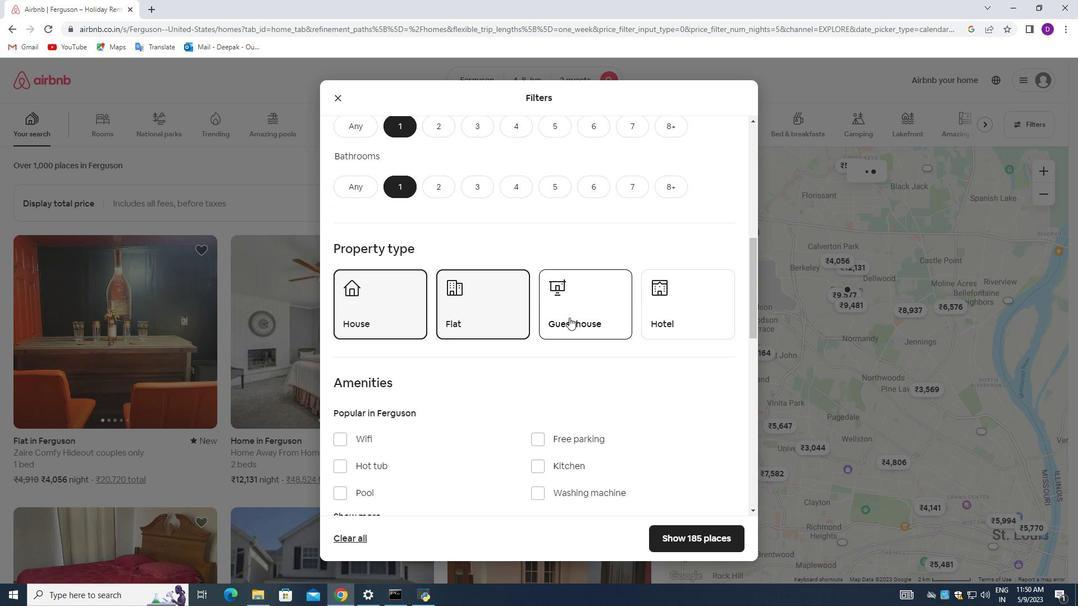 
Action: Mouse moved to (664, 310)
Screenshot: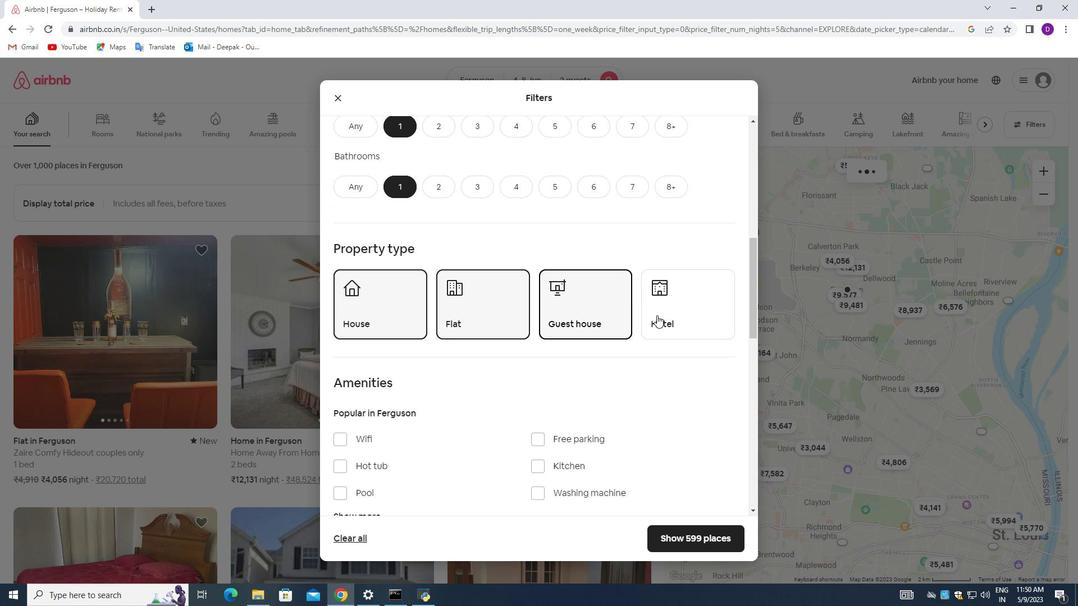 
Action: Mouse pressed left at (664, 310)
Screenshot: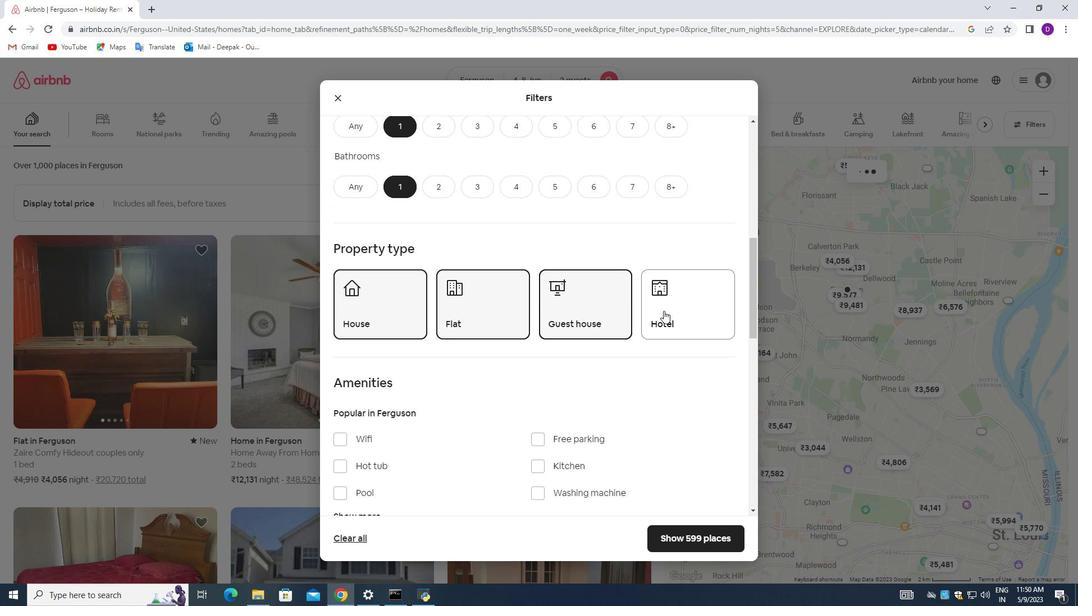 
Action: Mouse moved to (519, 336)
Screenshot: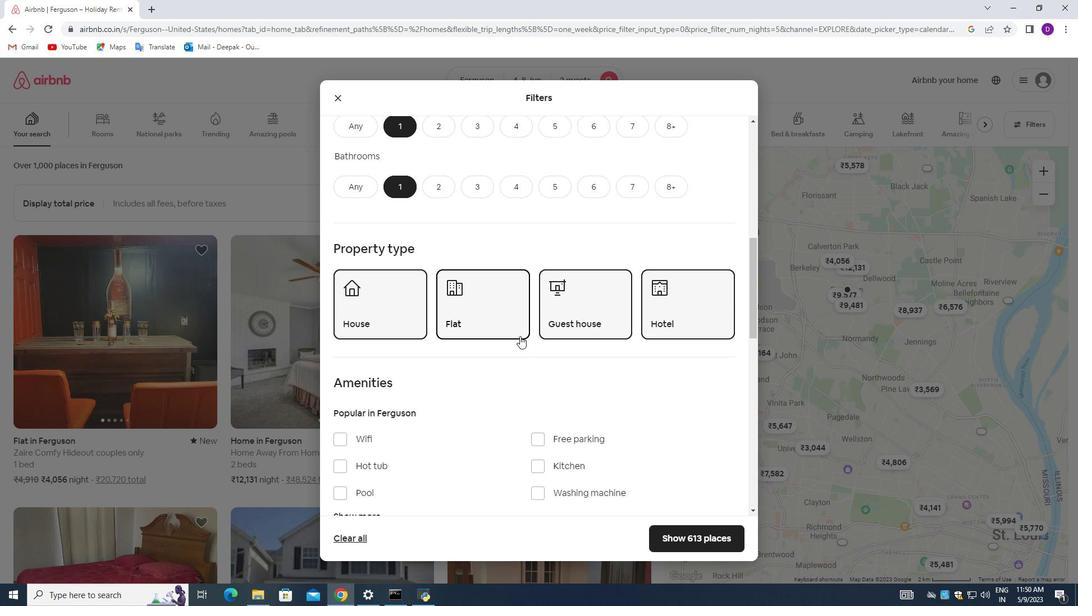 
Action: Mouse scrolled (519, 335) with delta (0, 0)
Screenshot: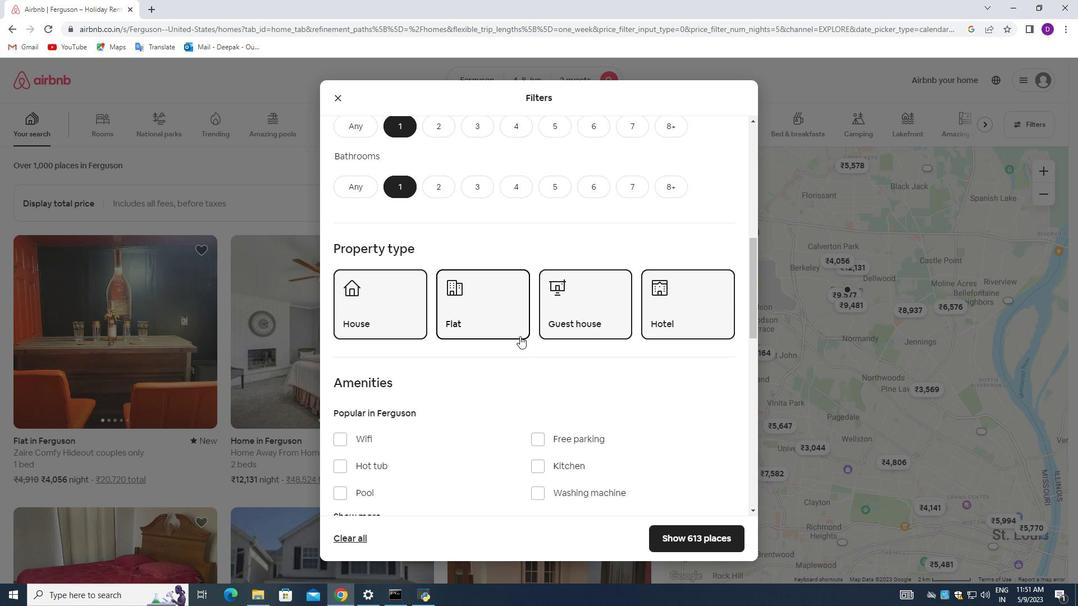 
Action: Mouse scrolled (519, 335) with delta (0, 0)
Screenshot: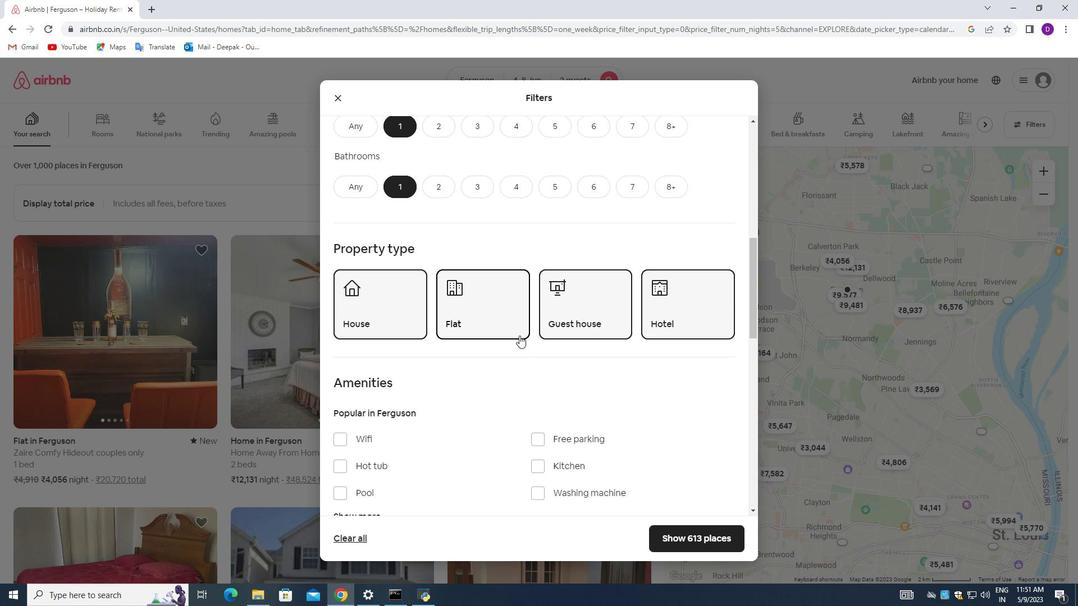 
Action: Mouse moved to (541, 336)
Screenshot: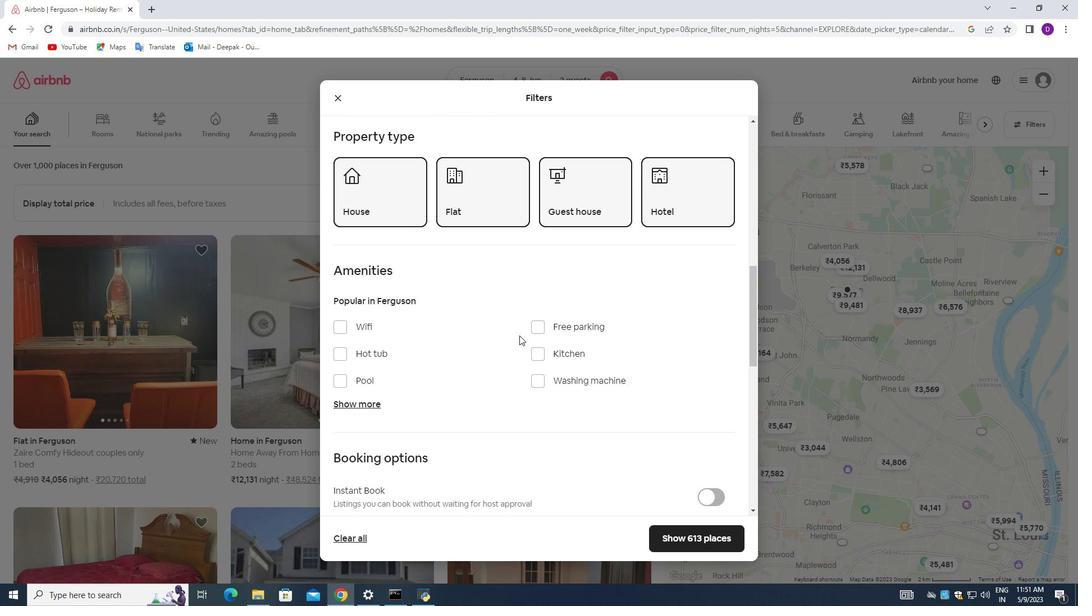 
Action: Mouse scrolled (541, 335) with delta (0, 0)
Screenshot: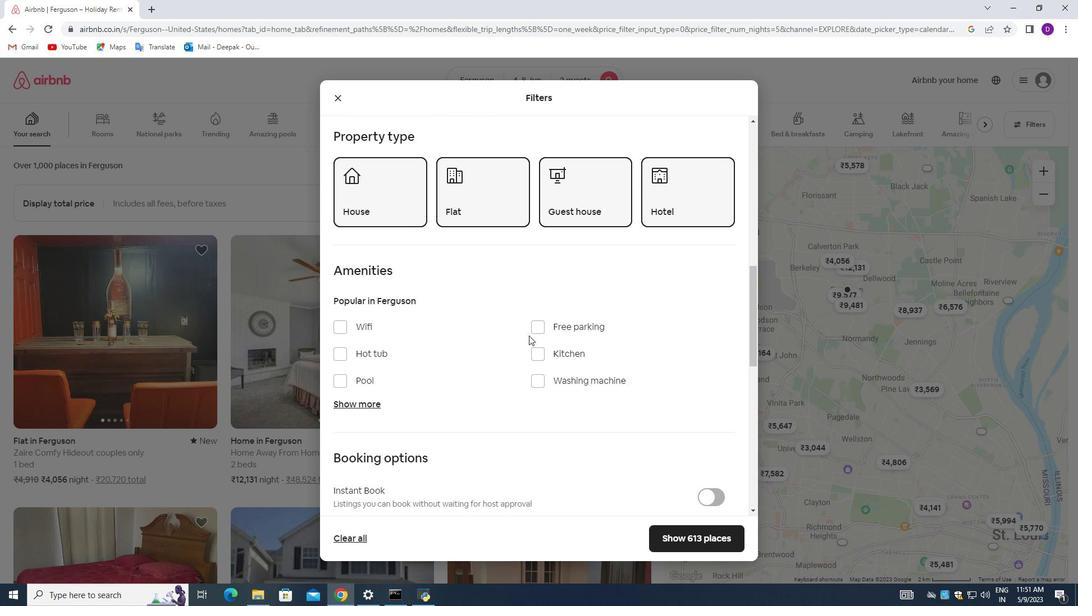 
Action: Mouse scrolled (541, 335) with delta (0, 0)
Screenshot: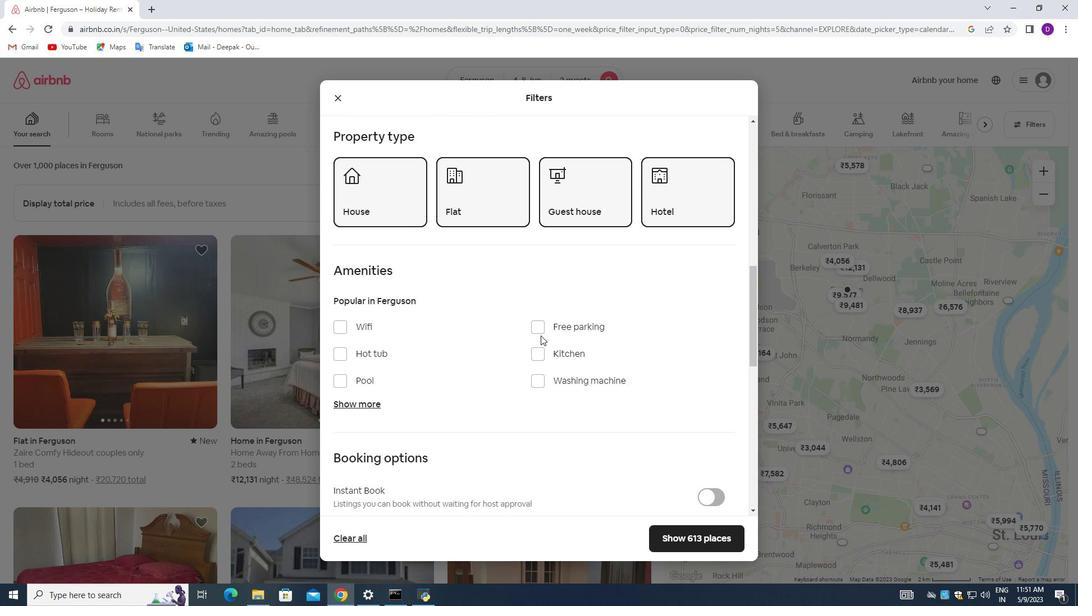 
Action: Mouse moved to (539, 269)
Screenshot: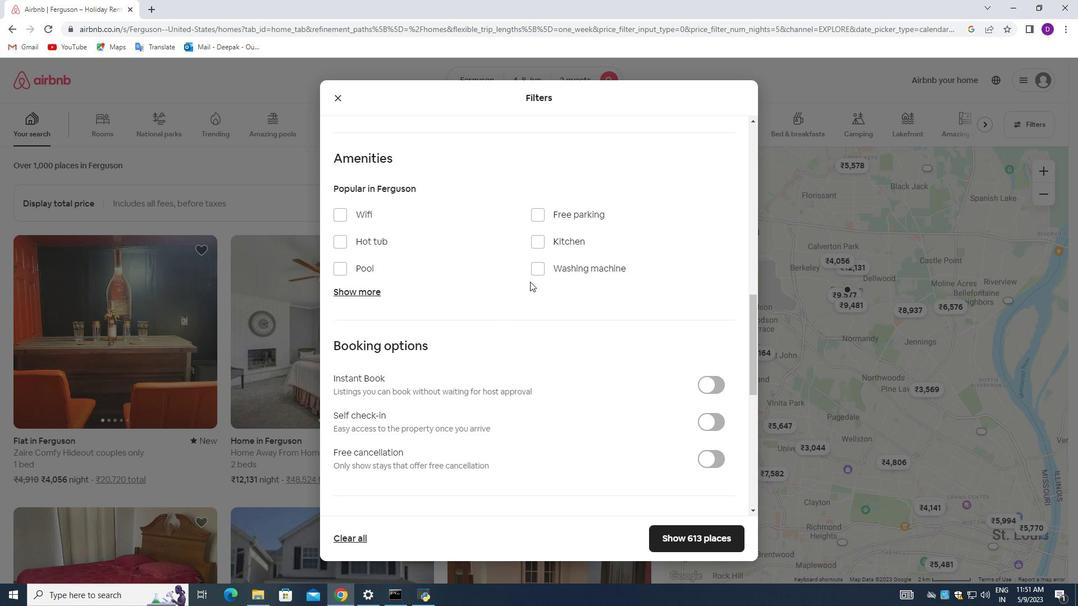 
Action: Mouse pressed left at (539, 269)
Screenshot: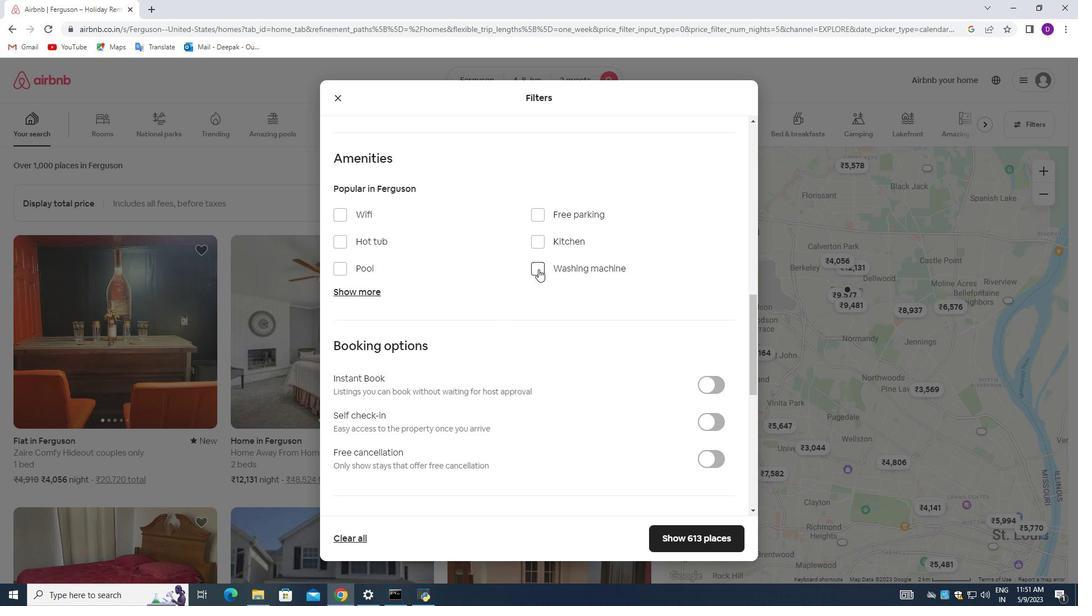 
Action: Mouse moved to (555, 346)
Screenshot: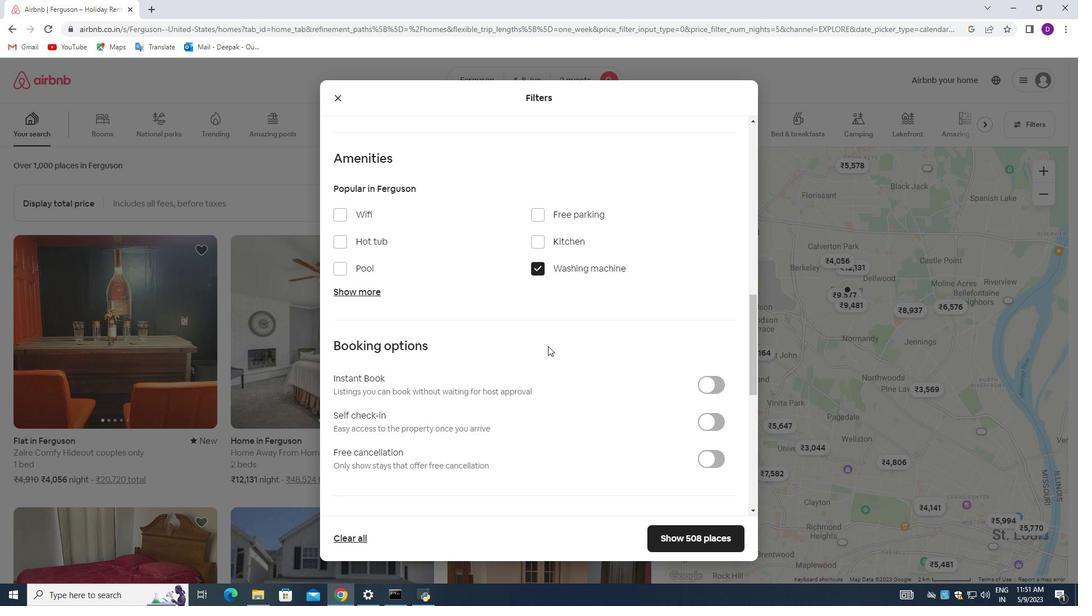 
Action: Mouse scrolled (555, 346) with delta (0, 0)
Screenshot: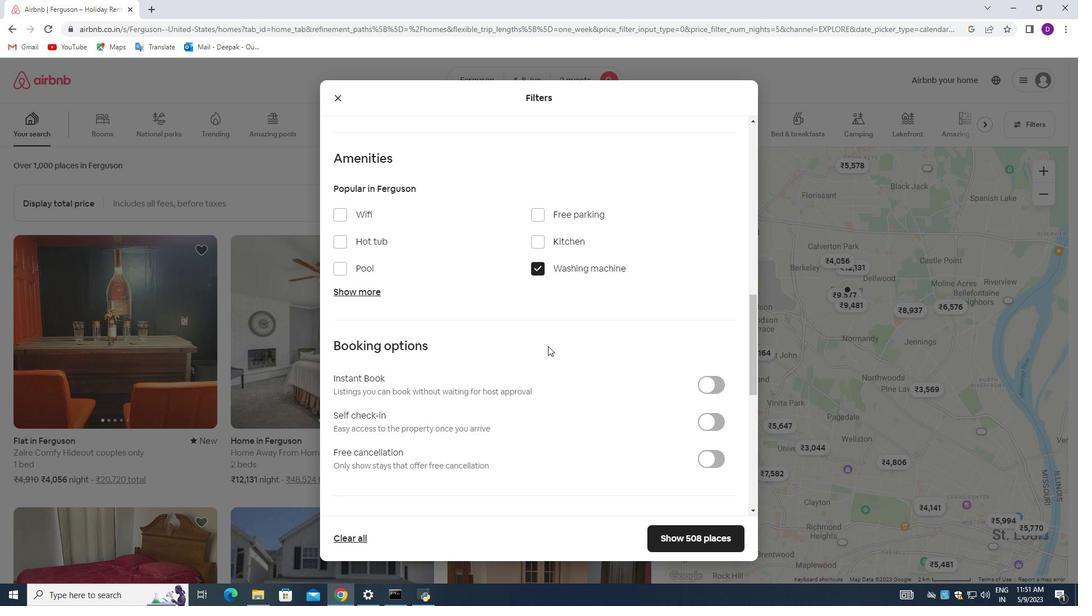 
Action: Mouse moved to (701, 368)
Screenshot: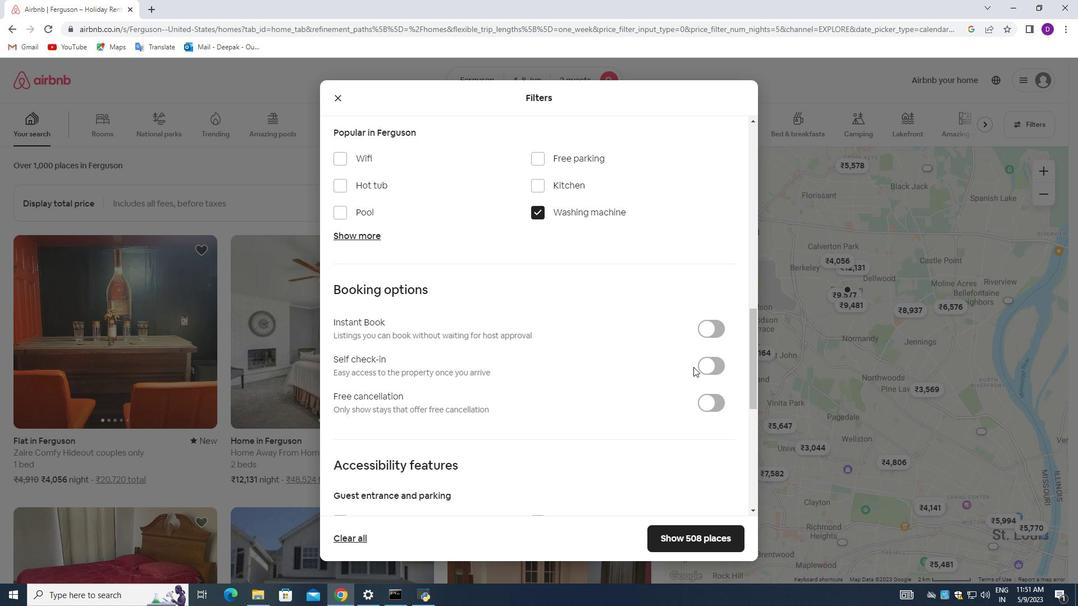 
Action: Mouse pressed left at (701, 368)
Screenshot: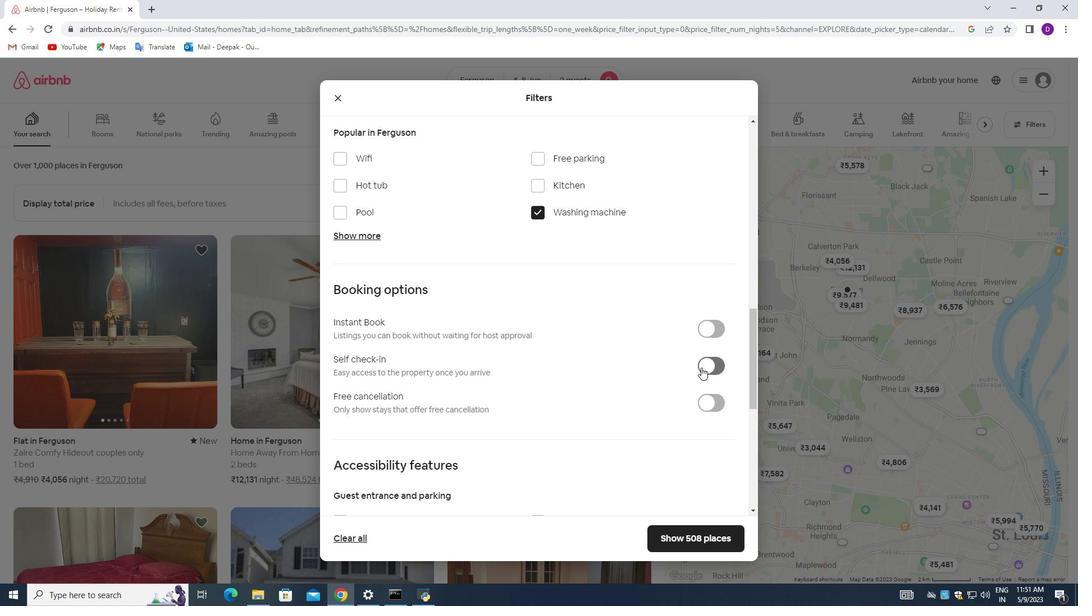 
Action: Mouse moved to (545, 364)
Screenshot: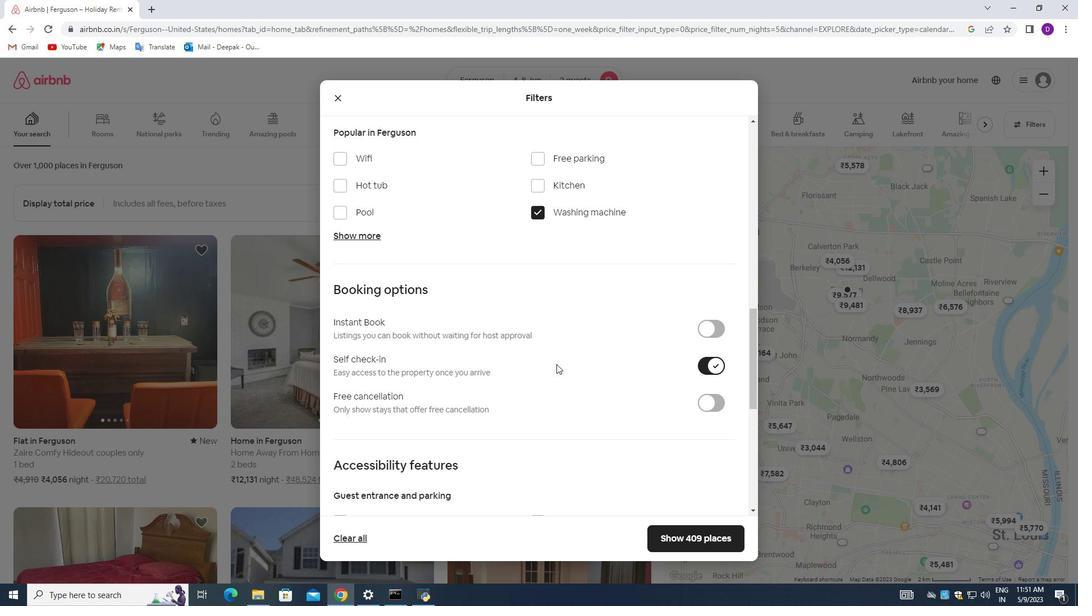 
Action: Mouse scrolled (545, 363) with delta (0, 0)
Screenshot: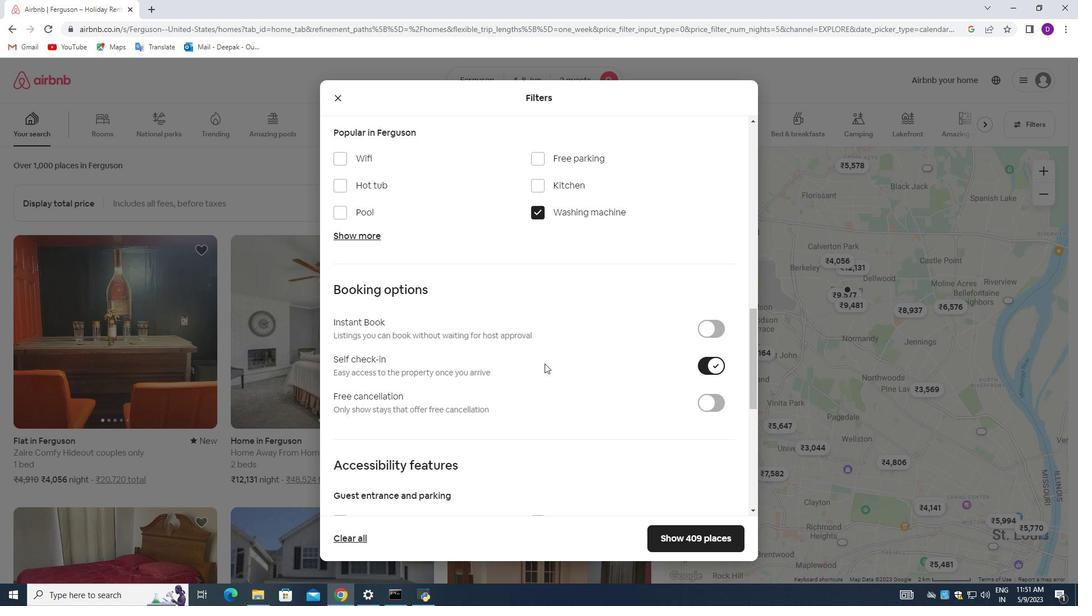 
Action: Mouse scrolled (545, 363) with delta (0, 0)
Screenshot: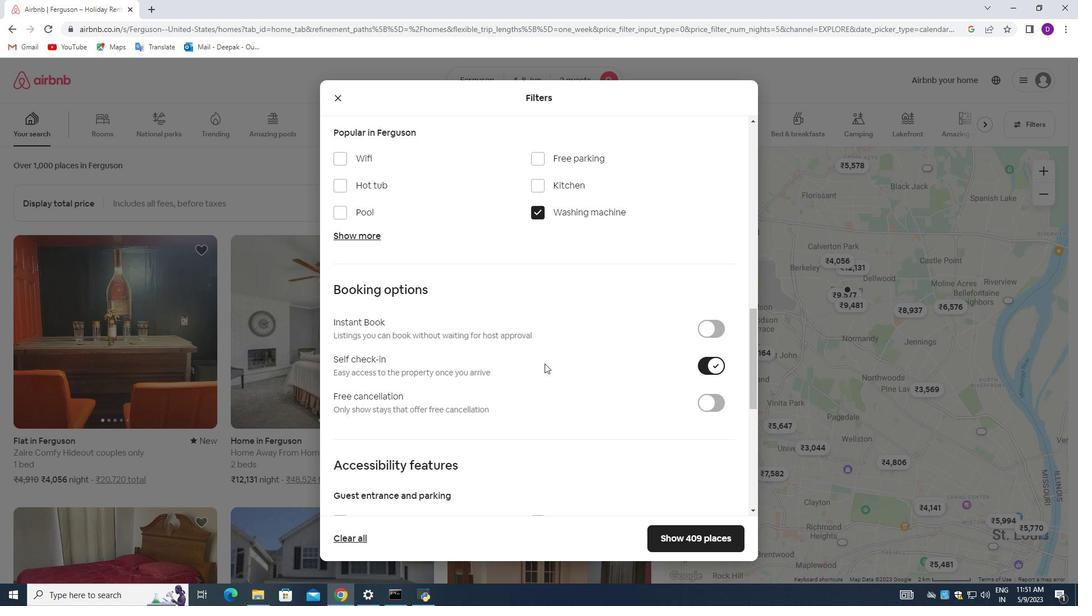 
Action: Mouse scrolled (545, 363) with delta (0, 0)
Screenshot: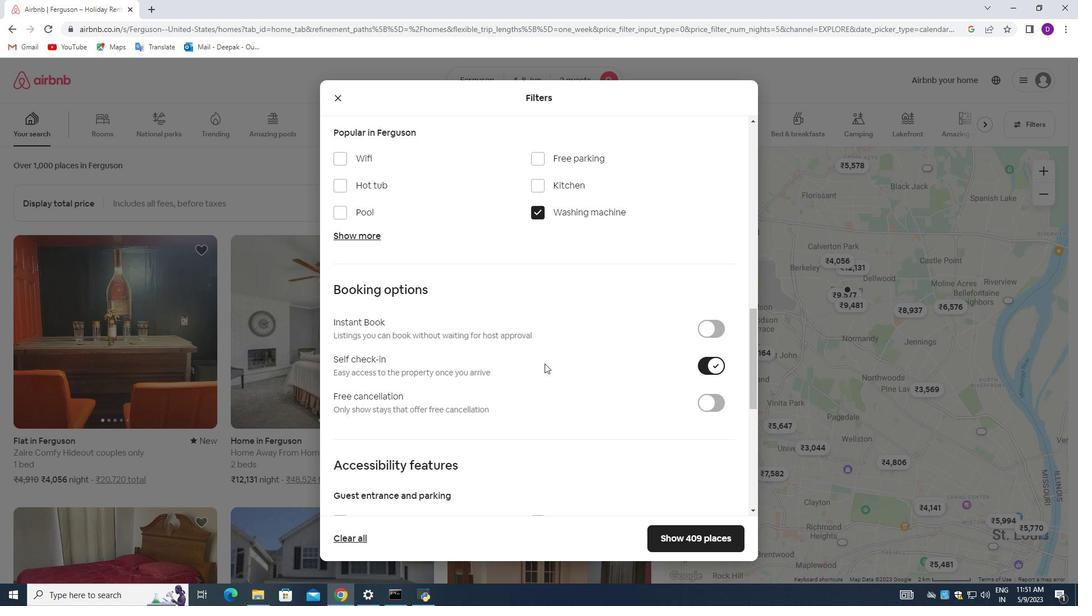 
Action: Mouse moved to (514, 382)
Screenshot: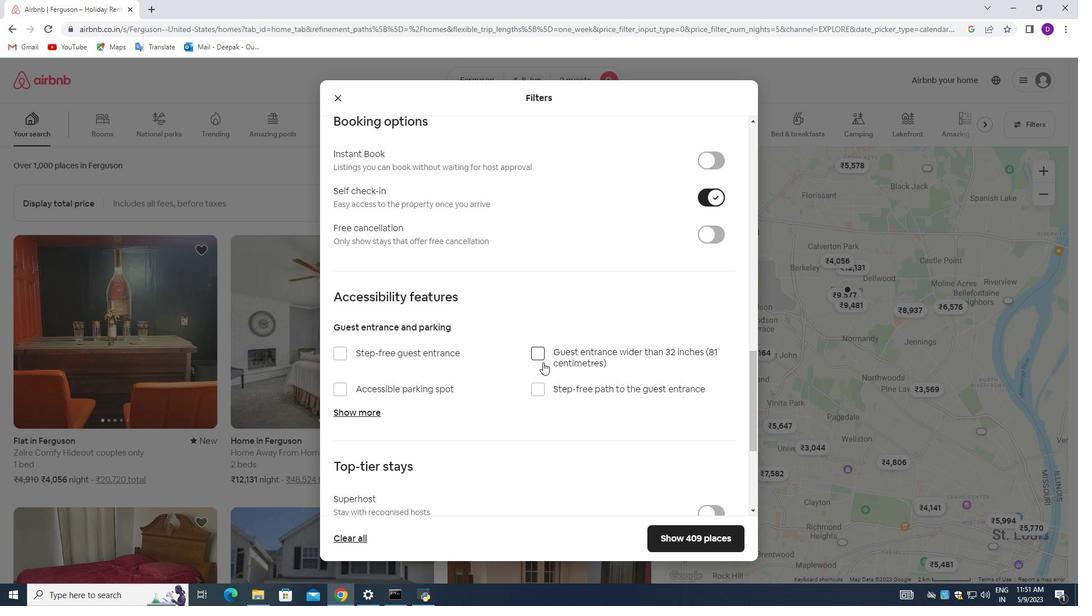 
Action: Mouse scrolled (514, 381) with delta (0, 0)
Screenshot: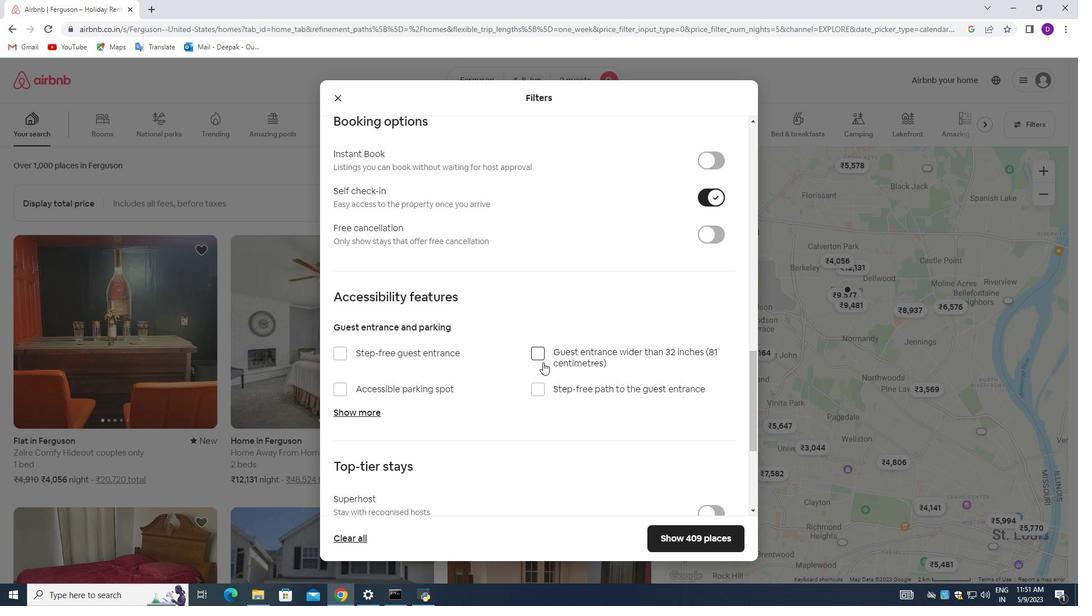 
Action: Mouse moved to (514, 382)
Screenshot: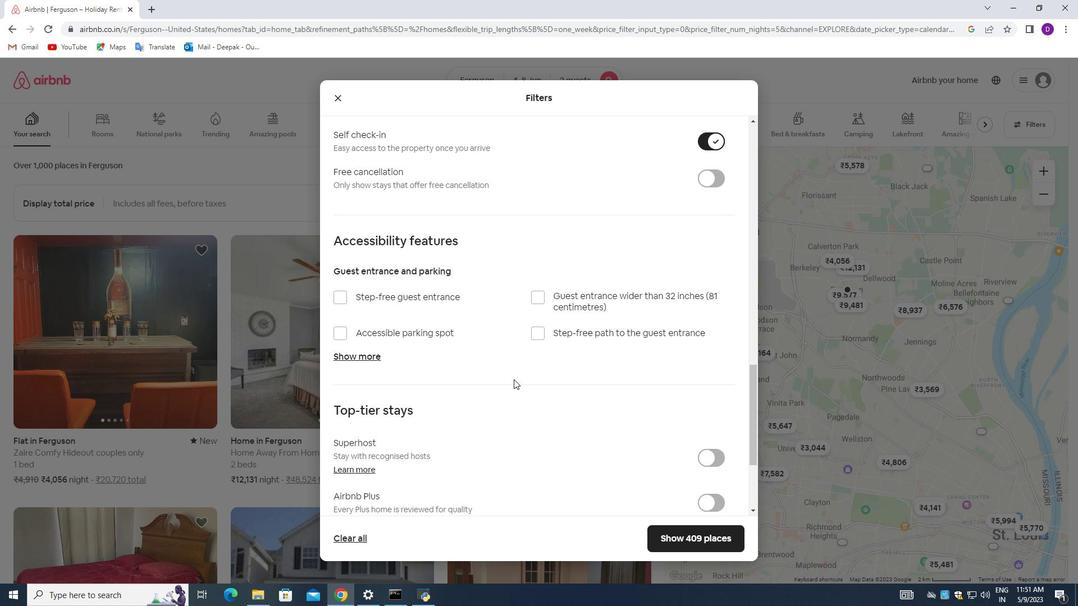 
Action: Mouse scrolled (514, 381) with delta (0, 0)
Screenshot: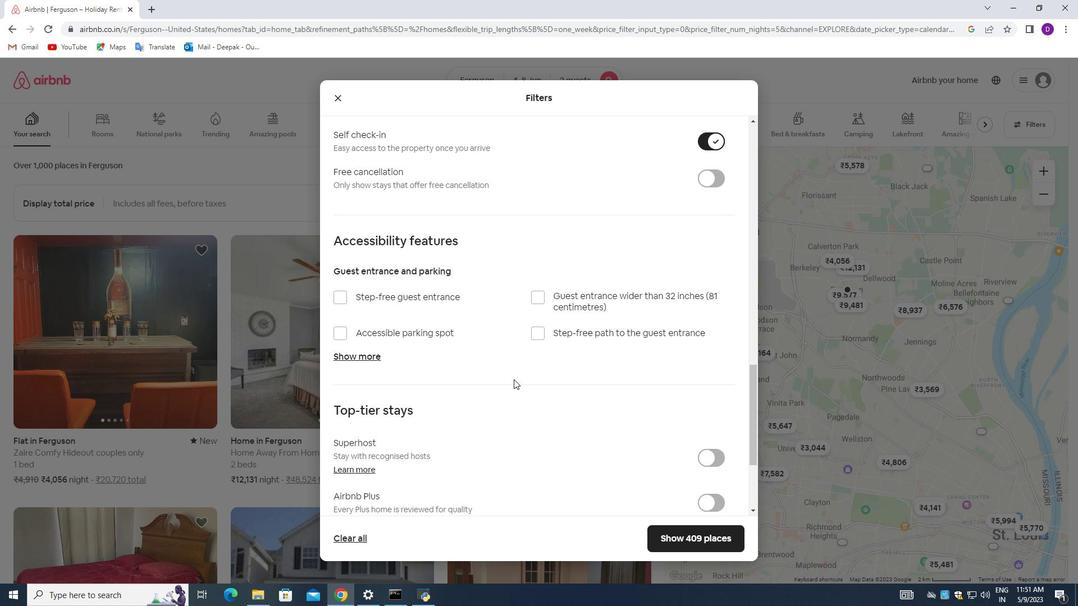 
Action: Mouse moved to (513, 383)
Screenshot: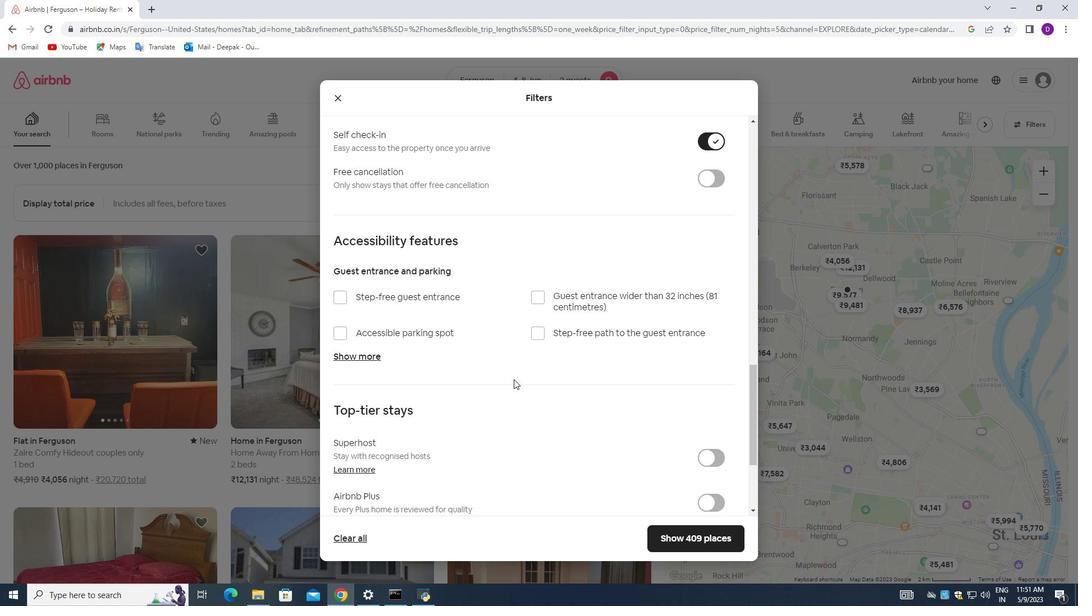 
Action: Mouse scrolled (513, 383) with delta (0, 0)
Screenshot: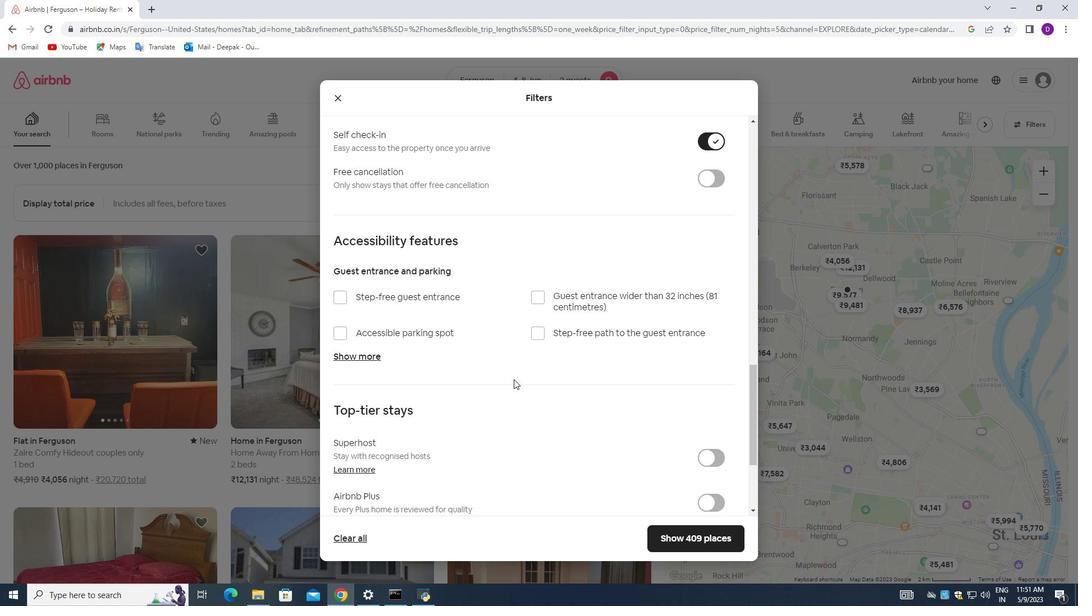 
Action: Mouse moved to (514, 383)
Screenshot: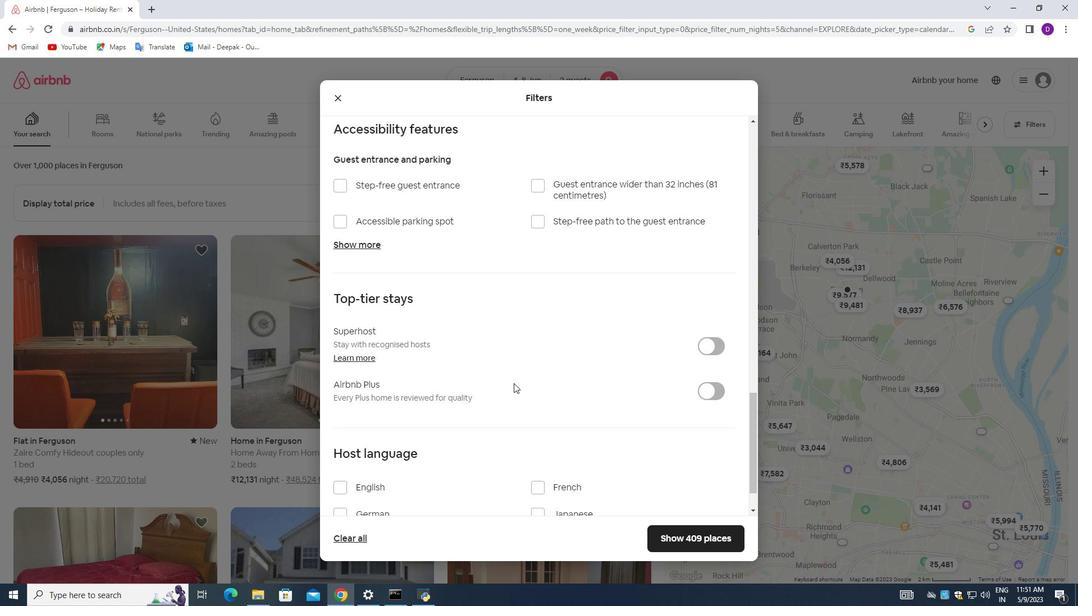 
Action: Mouse scrolled (514, 383) with delta (0, 0)
Screenshot: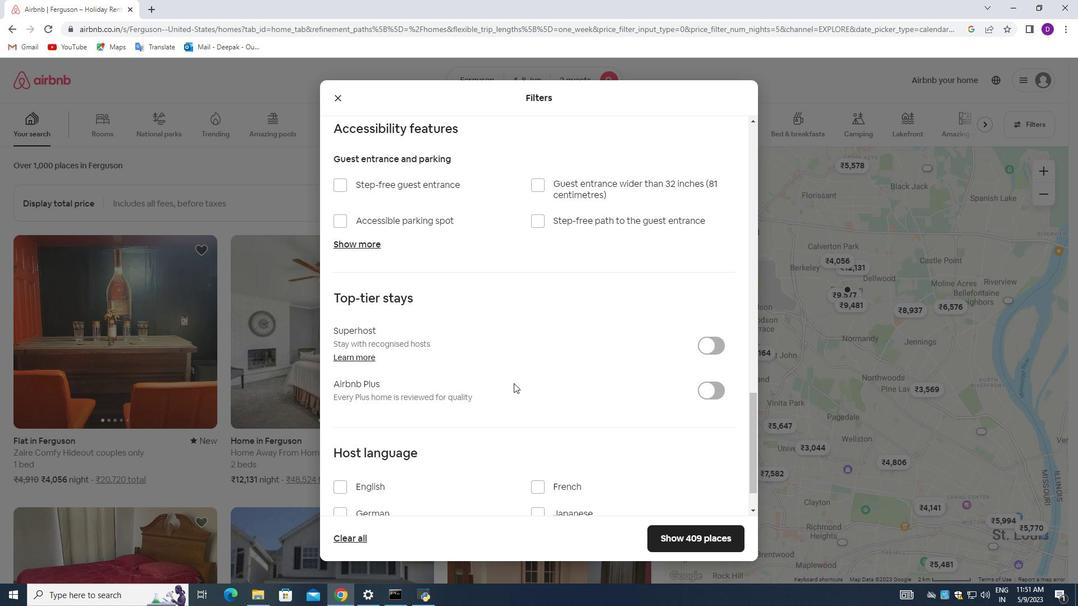 
Action: Mouse scrolled (514, 383) with delta (0, 0)
Screenshot: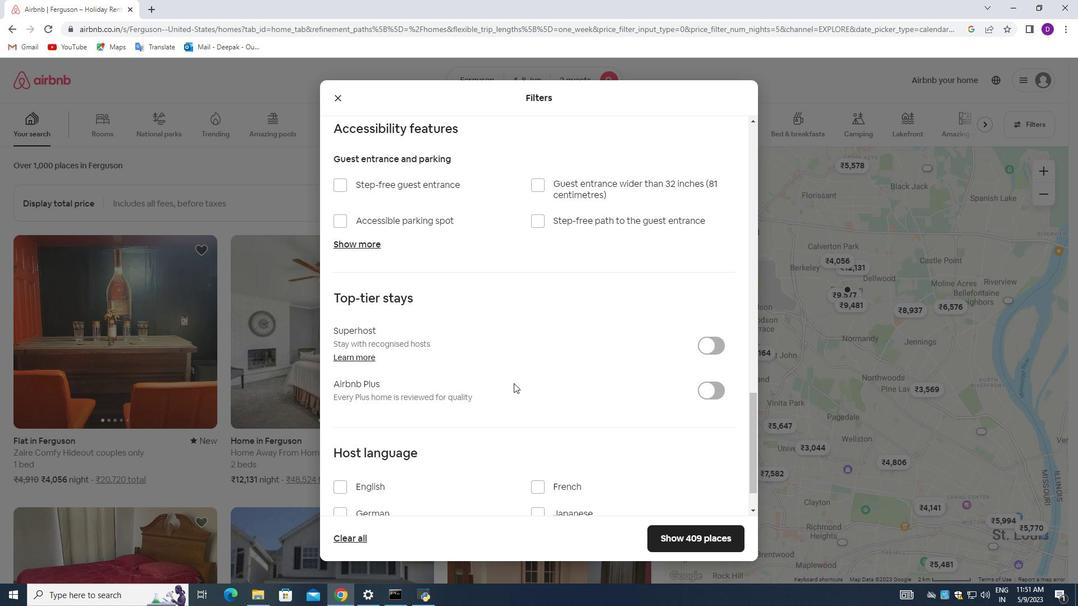 
Action: Mouse moved to (513, 383)
Screenshot: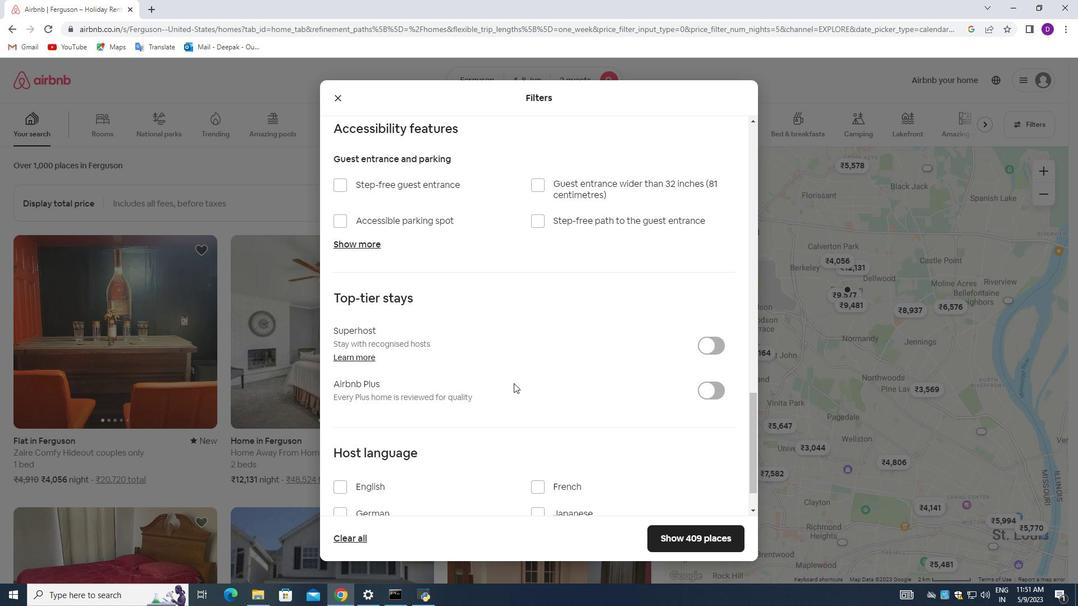 
Action: Mouse scrolled (513, 383) with delta (0, 0)
Screenshot: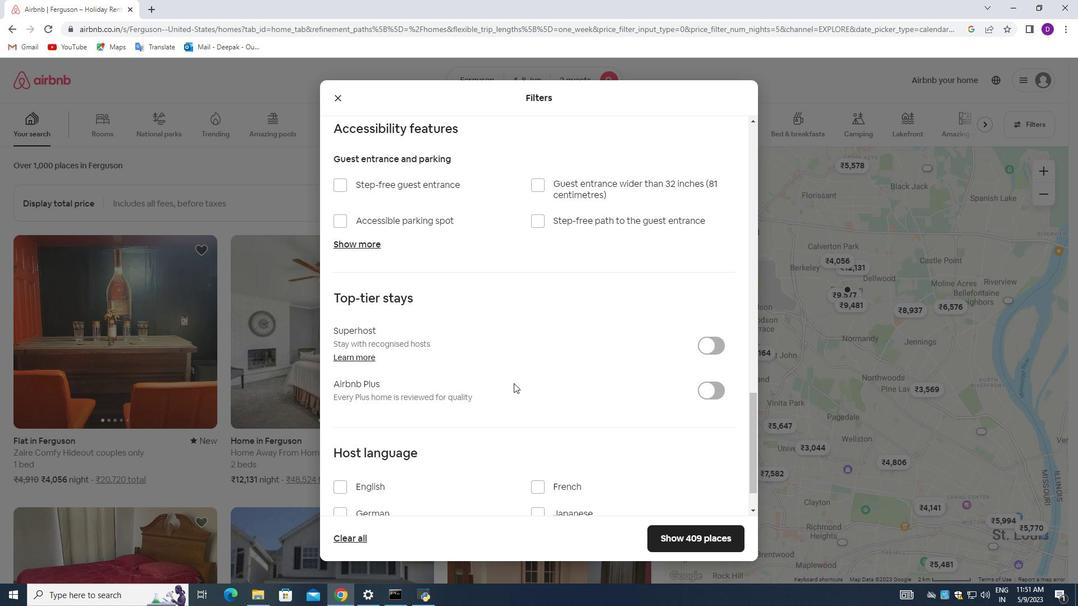 
Action: Mouse moved to (343, 437)
Screenshot: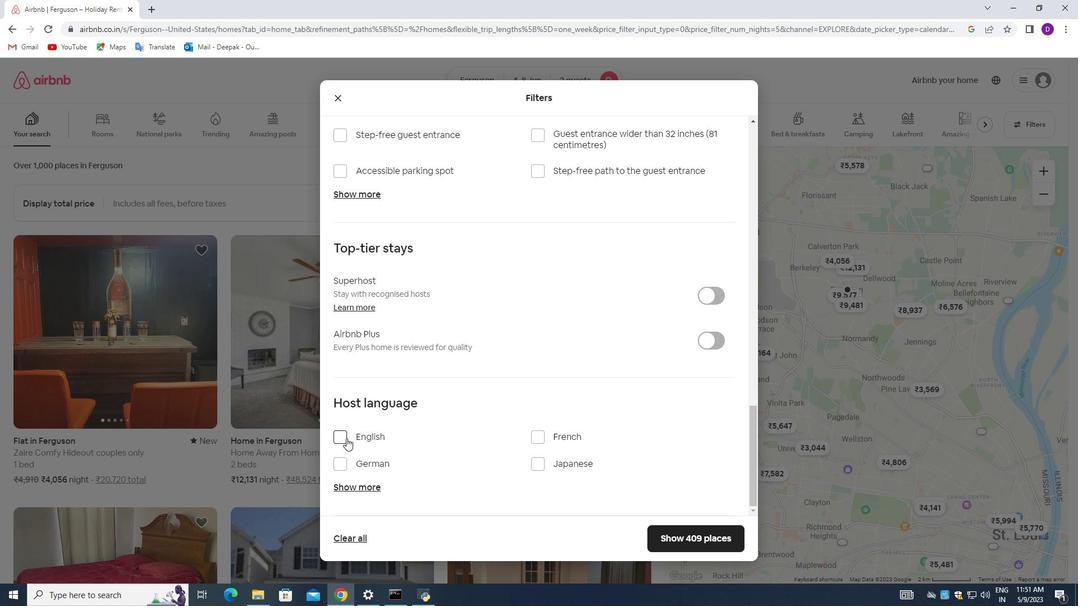 
Action: Mouse pressed left at (343, 437)
Screenshot: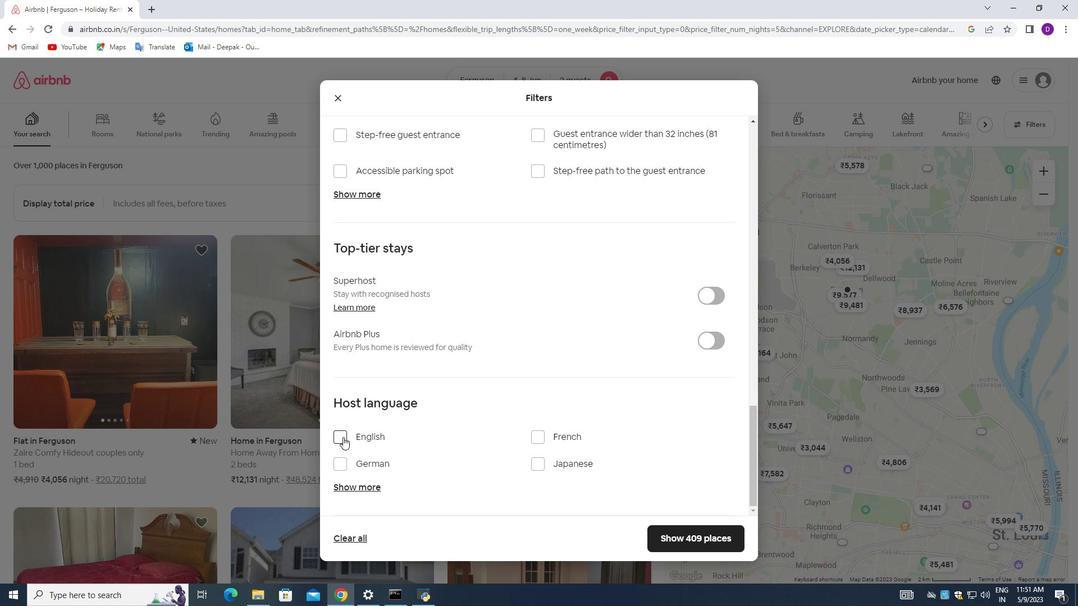 
Action: Mouse moved to (406, 416)
Screenshot: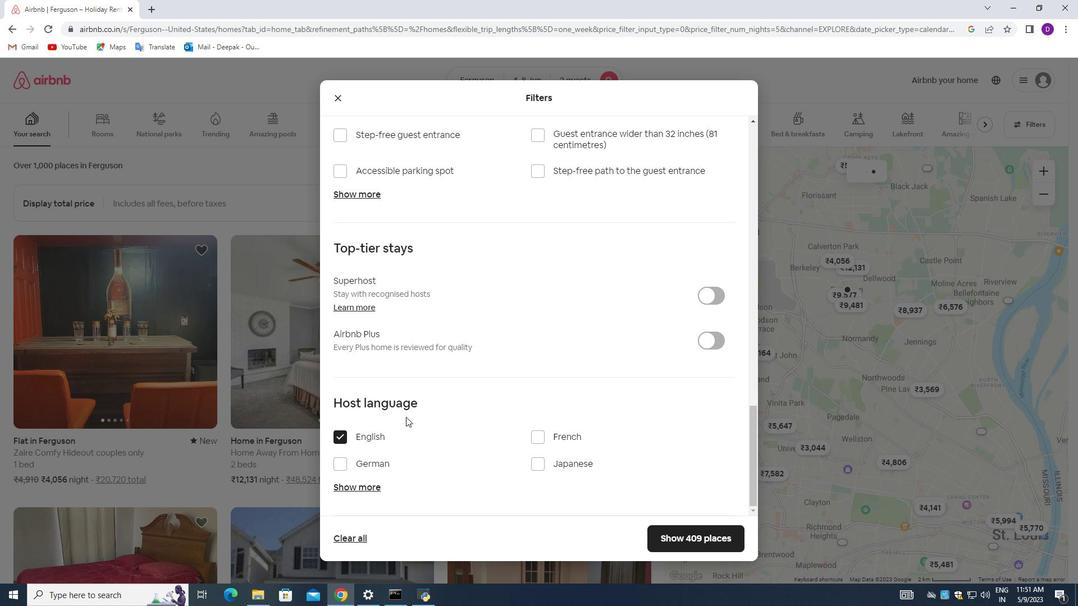 
Action: Mouse scrolled (406, 415) with delta (0, 0)
Screenshot: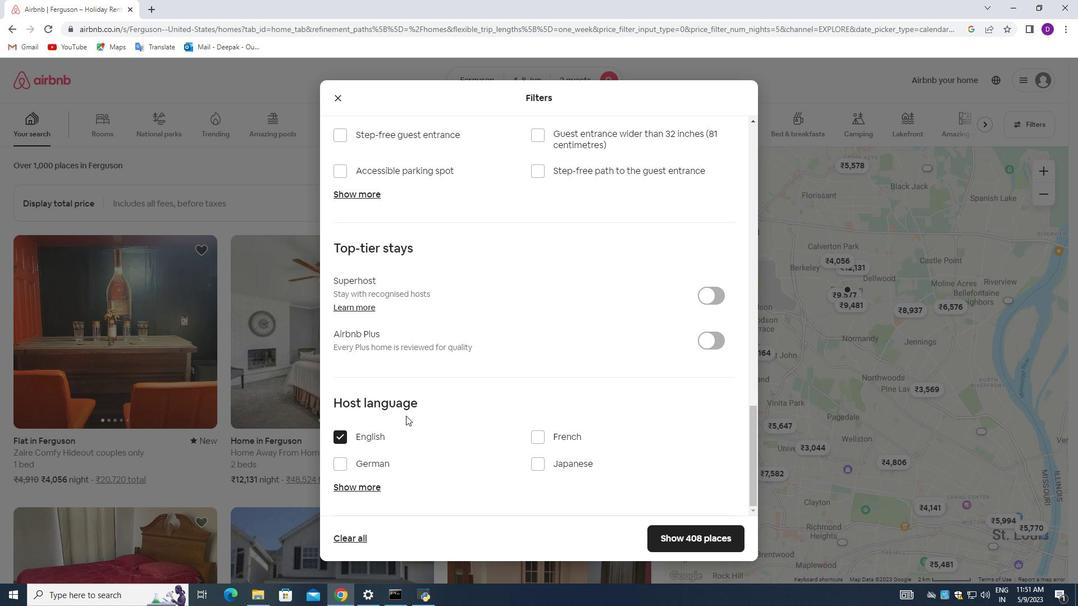 
Action: Mouse moved to (407, 416)
Screenshot: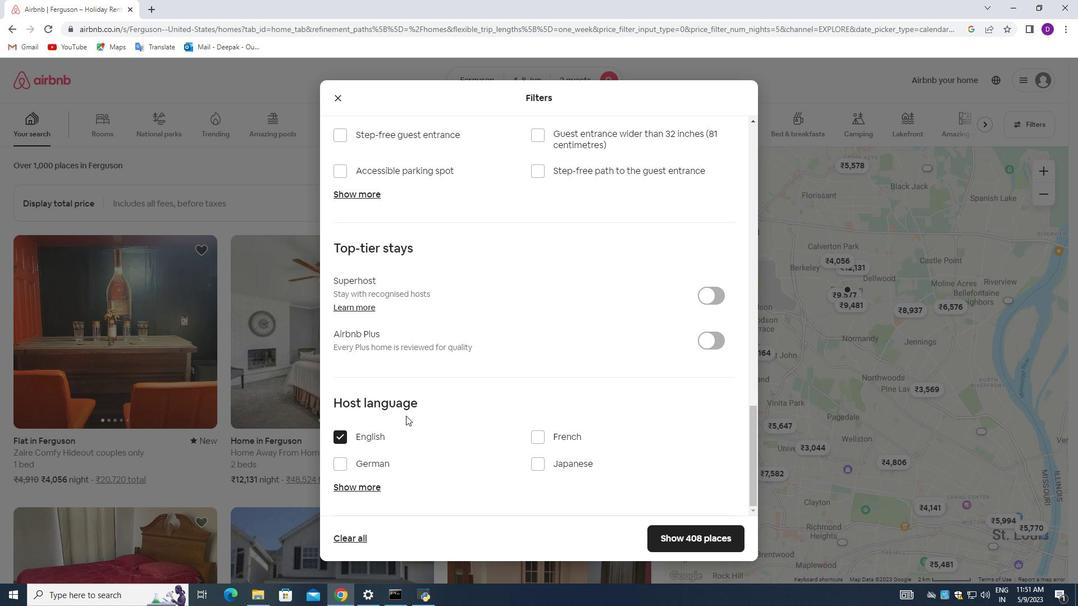 
Action: Mouse scrolled (407, 415) with delta (0, 0)
Screenshot: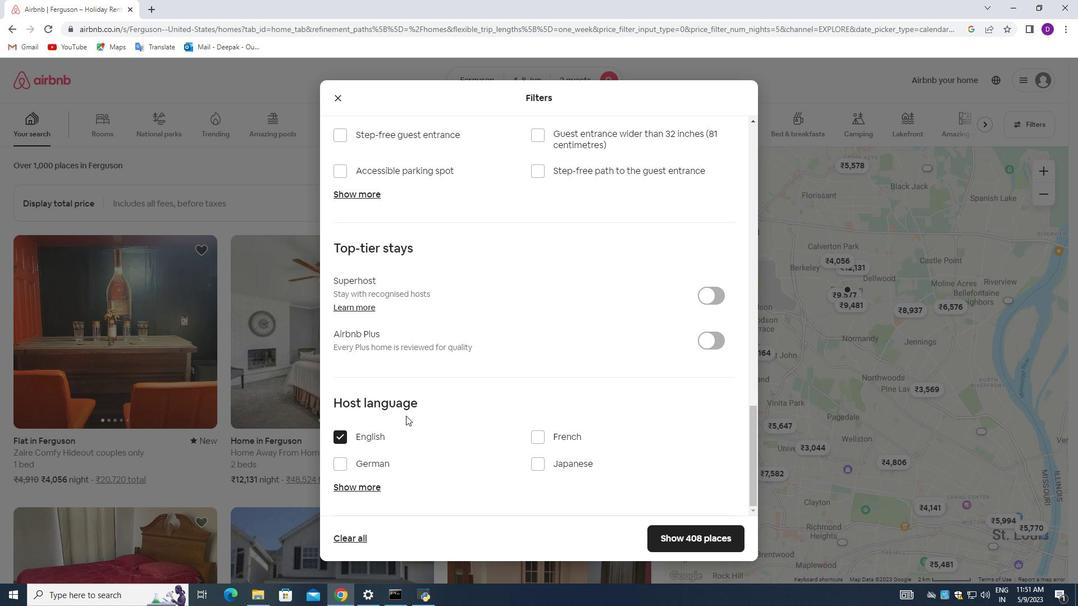 
Action: Mouse moved to (407, 416)
Screenshot: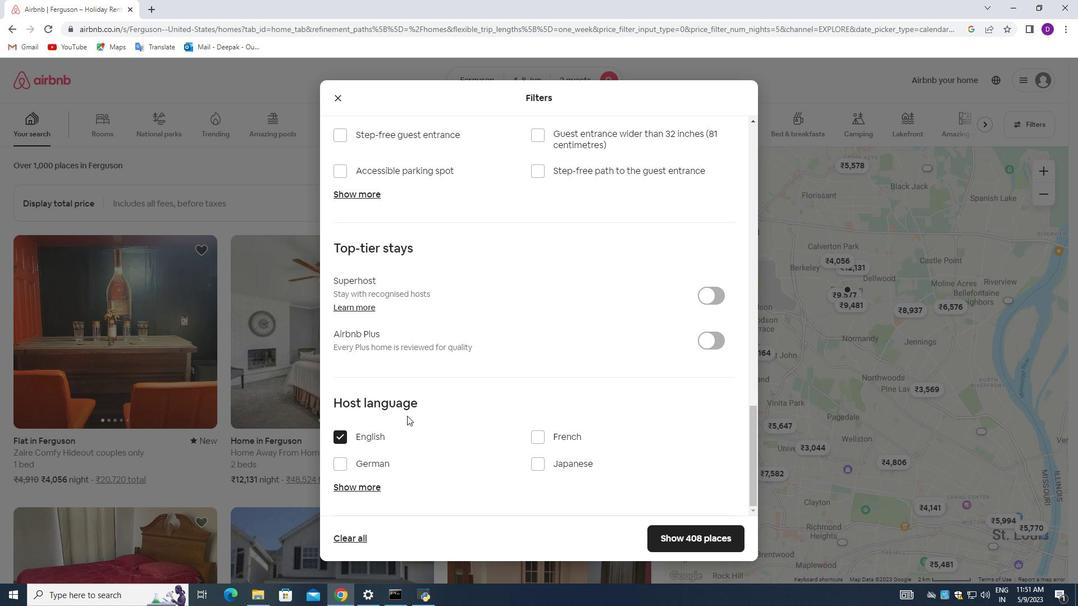 
Action: Mouse scrolled (407, 415) with delta (0, 0)
Screenshot: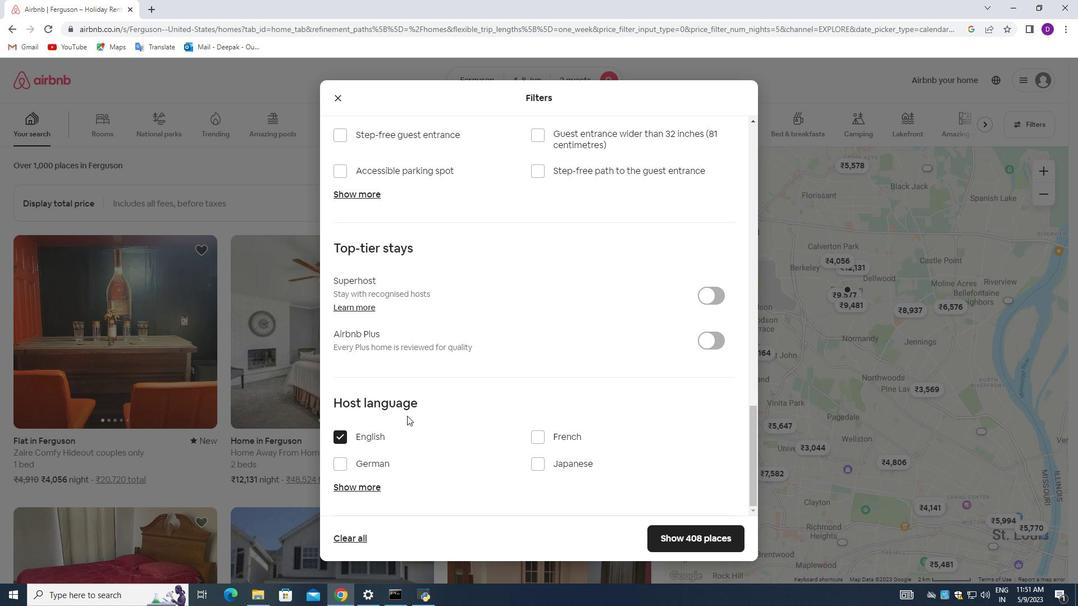 
Action: Mouse scrolled (407, 415) with delta (0, 0)
Screenshot: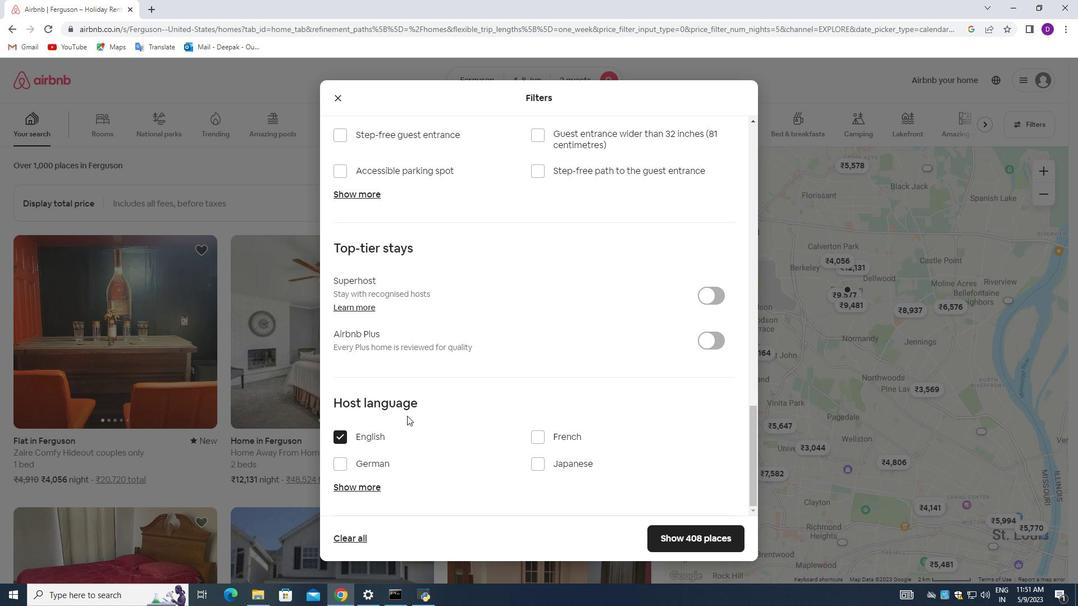 
Action: Mouse moved to (664, 538)
Screenshot: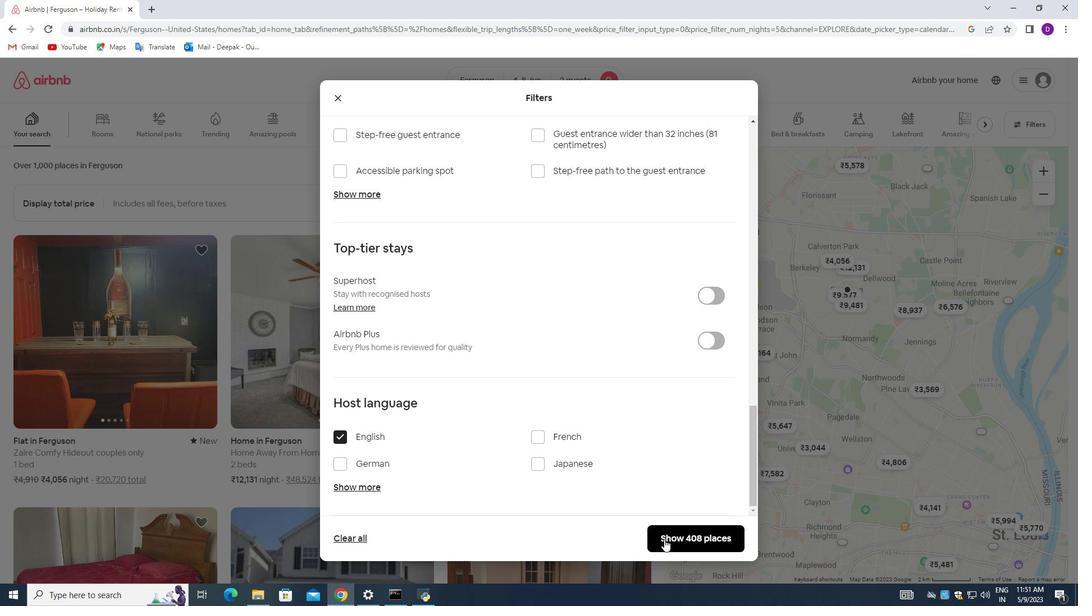 
Action: Mouse pressed left at (664, 538)
Screenshot: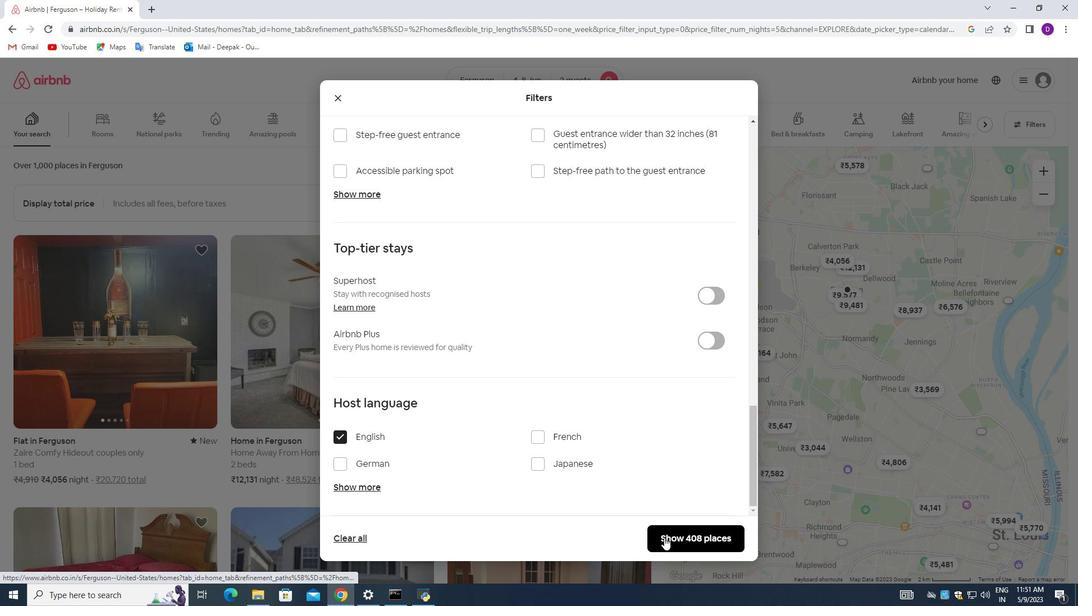 
Action: Mouse moved to (588, 417)
Screenshot: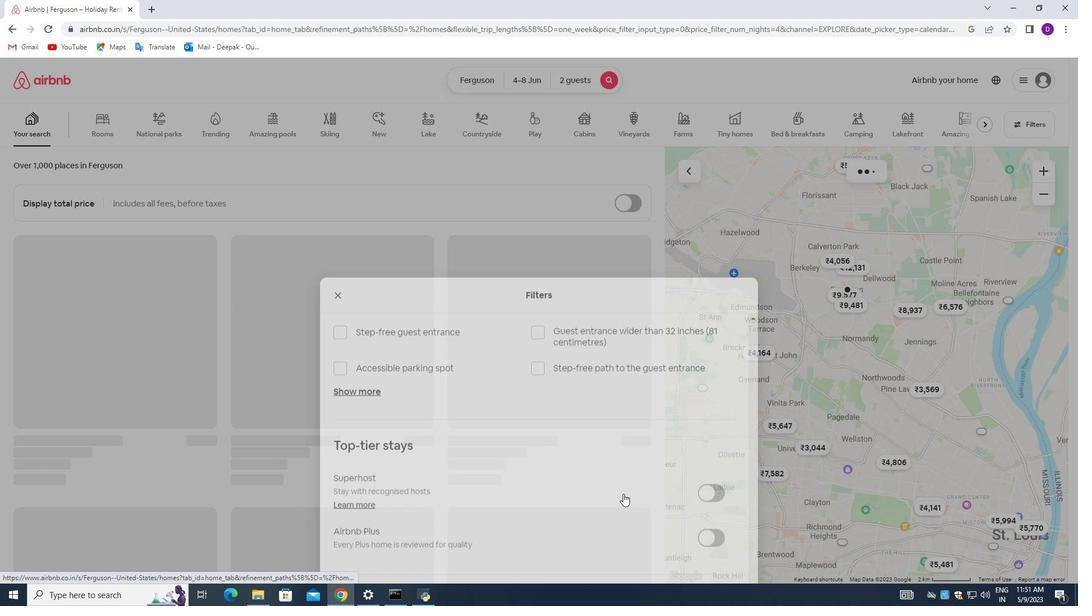 
